 Task: Find connections with filter location Soissons with filter topic #Innovativewith filter profile language English with filter current company JBEGlobal.com Job Portal with filter school Cotton College with filter industry Nonmetallic Mineral Mining with filter service category Information Management with filter keywords title School Bus Driver
Action: Mouse moved to (278, 201)
Screenshot: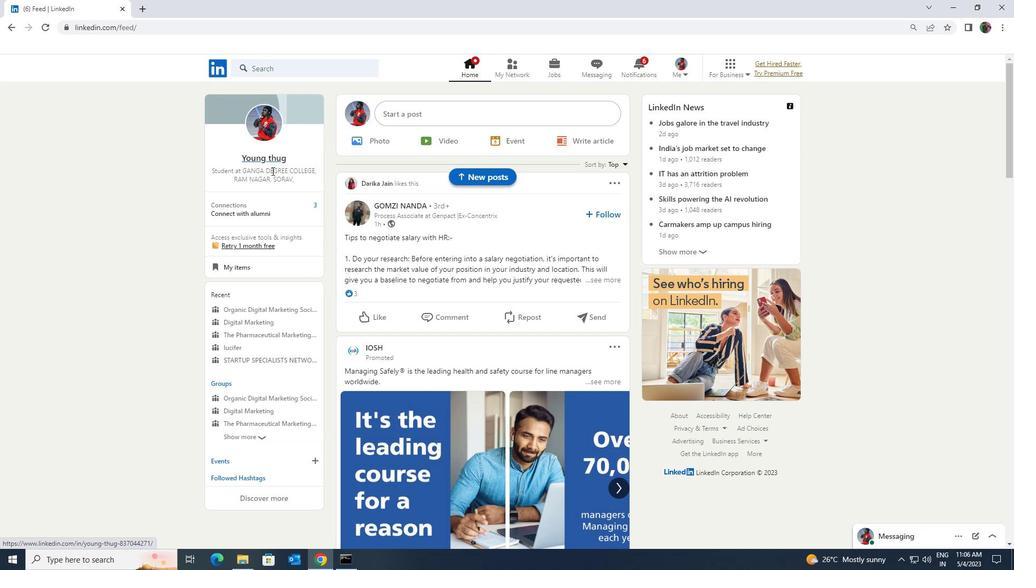 
Action: Mouse pressed left at (278, 201)
Screenshot: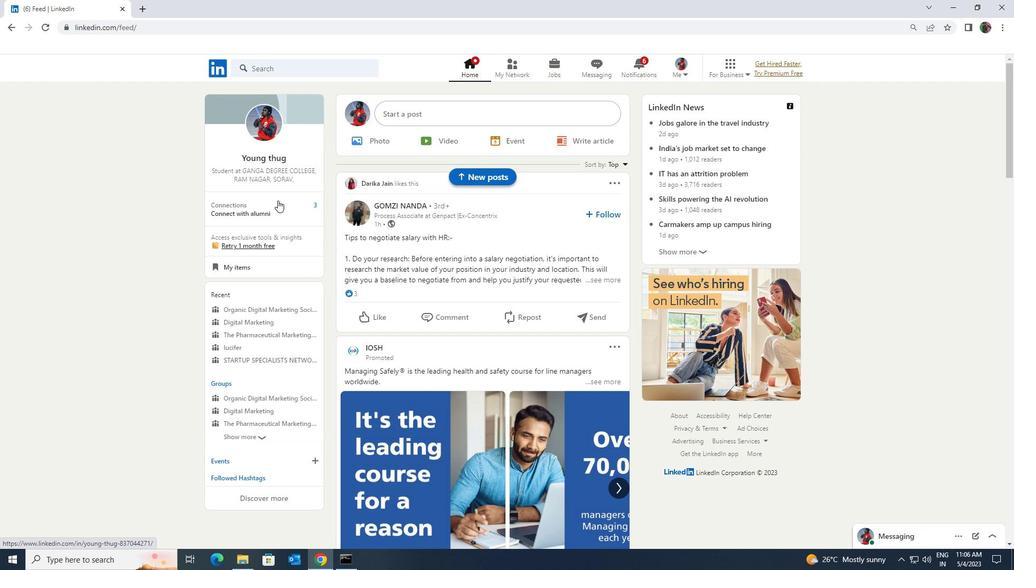 
Action: Mouse moved to (279, 128)
Screenshot: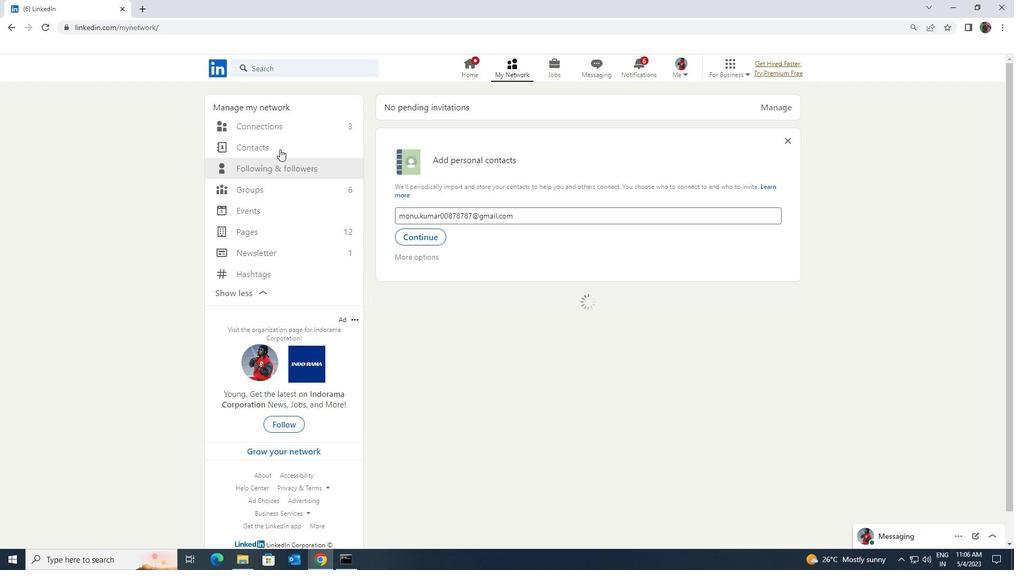
Action: Mouse pressed left at (279, 128)
Screenshot: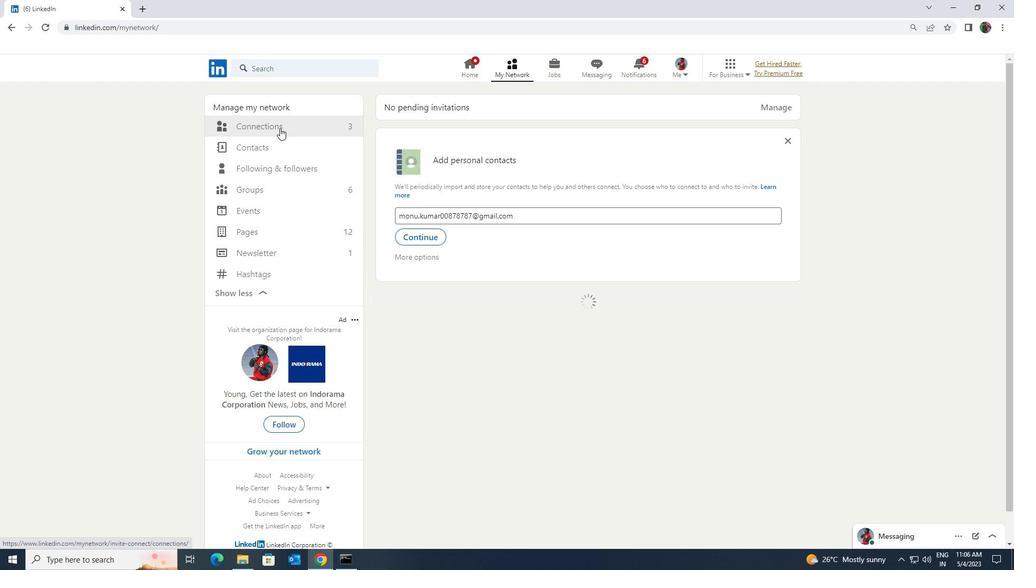 
Action: Mouse moved to (565, 127)
Screenshot: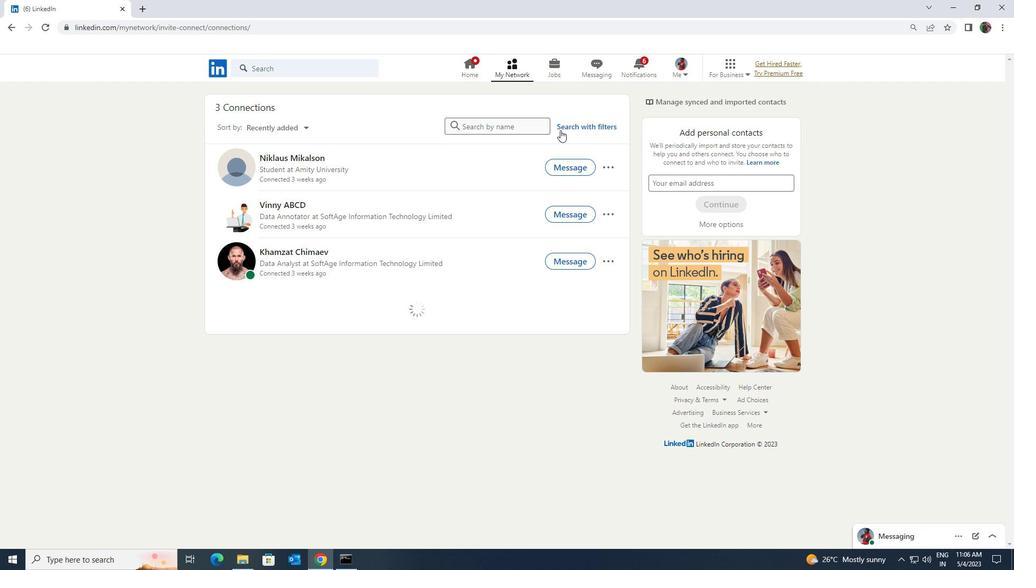 
Action: Mouse pressed left at (565, 127)
Screenshot: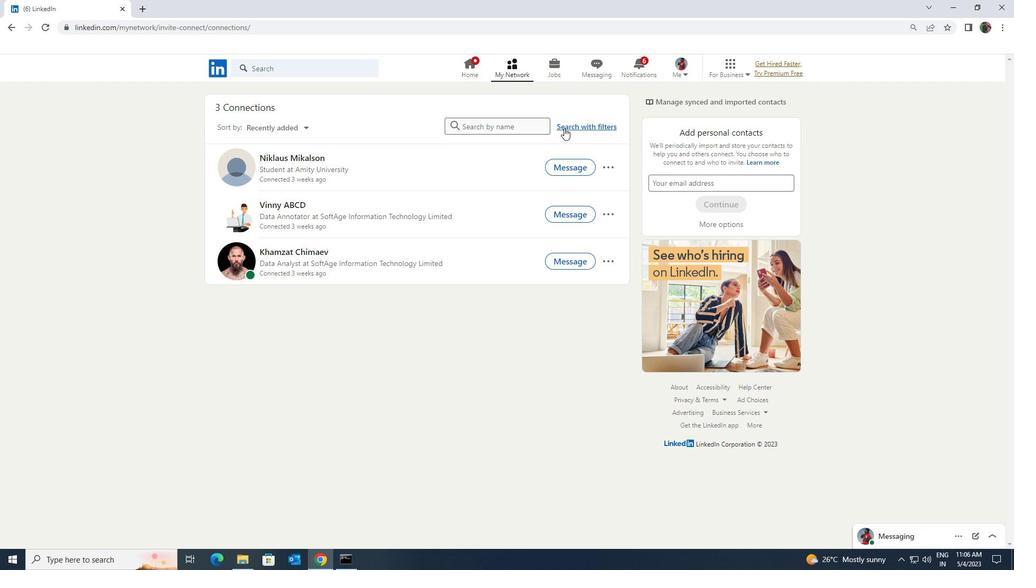 
Action: Mouse moved to (544, 99)
Screenshot: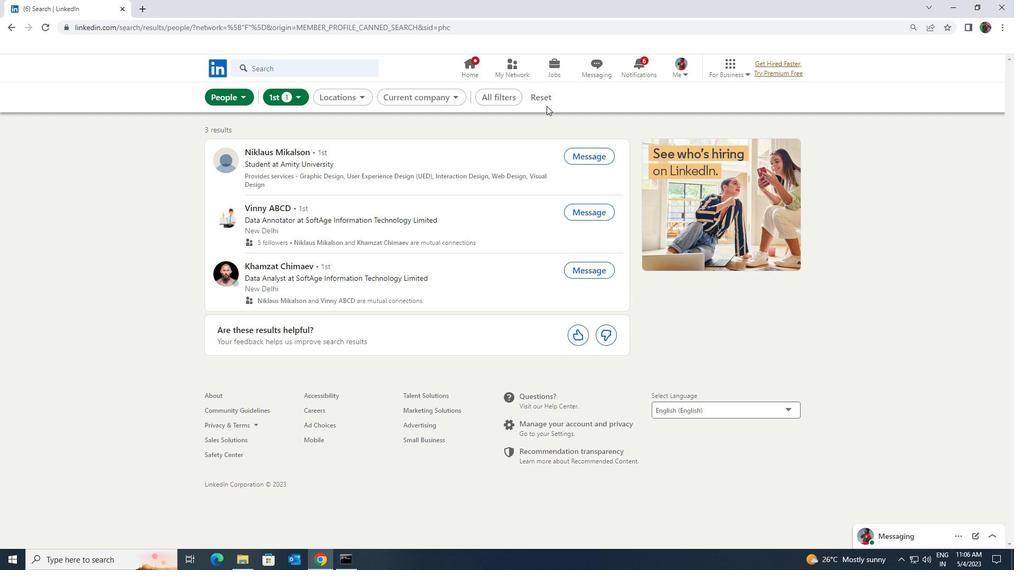 
Action: Mouse pressed left at (544, 99)
Screenshot: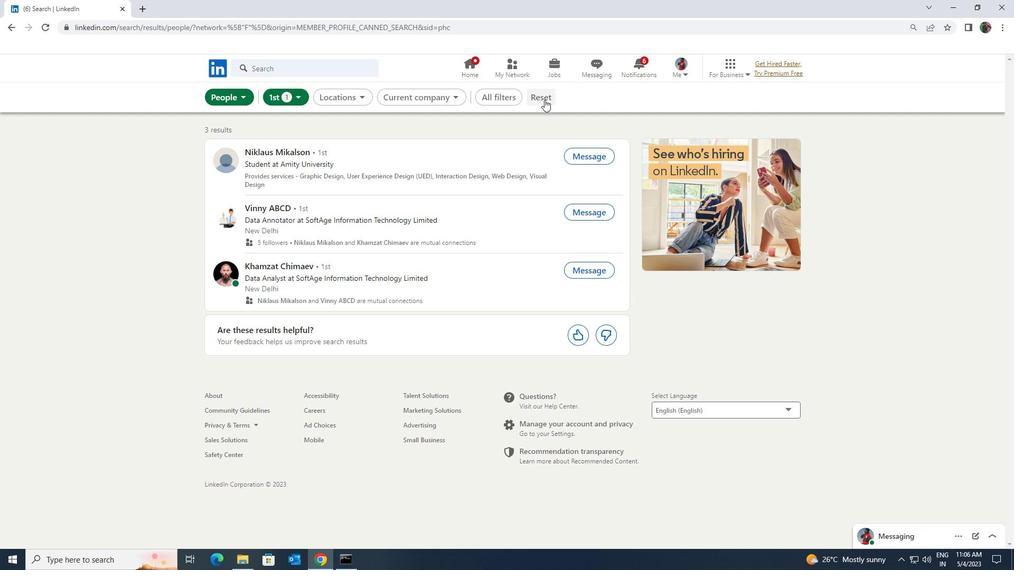 
Action: Mouse moved to (528, 99)
Screenshot: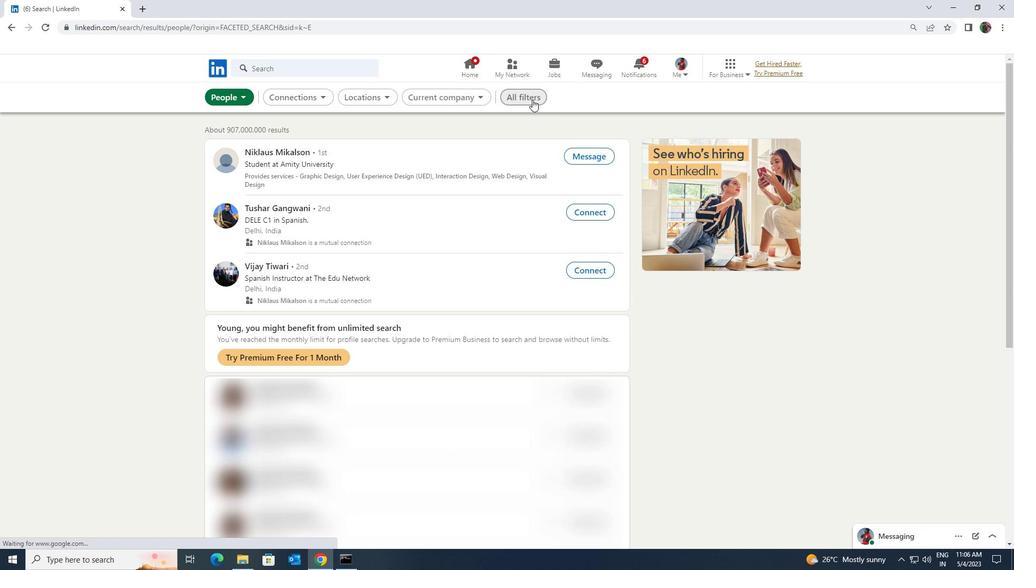 
Action: Mouse pressed left at (528, 99)
Screenshot: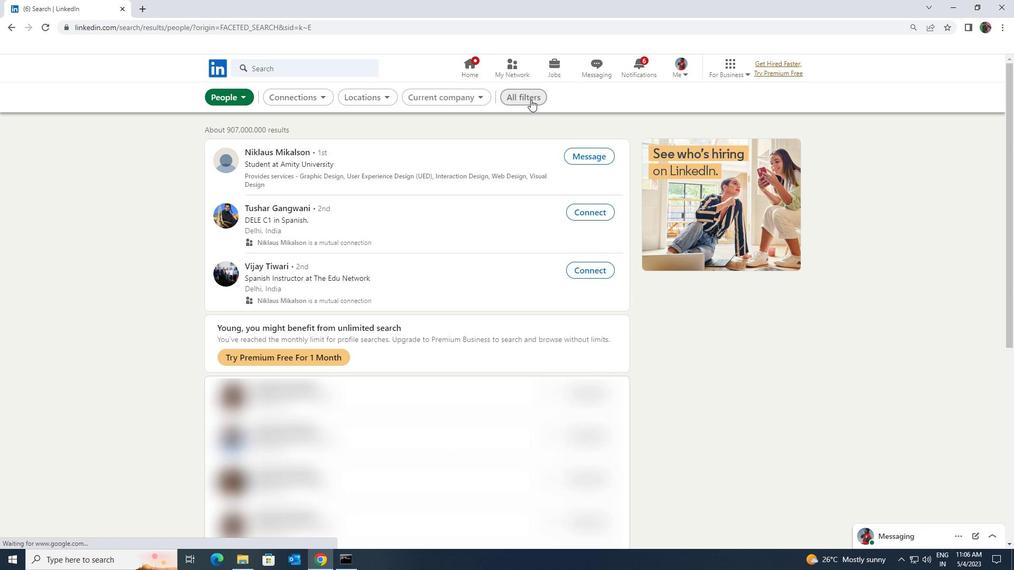 
Action: Mouse moved to (874, 411)
Screenshot: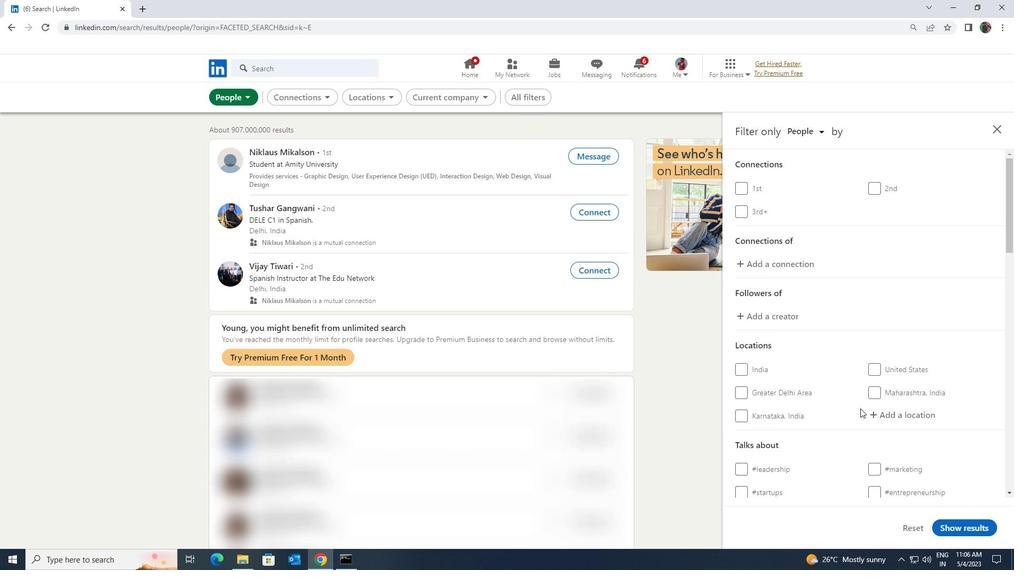 
Action: Mouse pressed left at (874, 411)
Screenshot: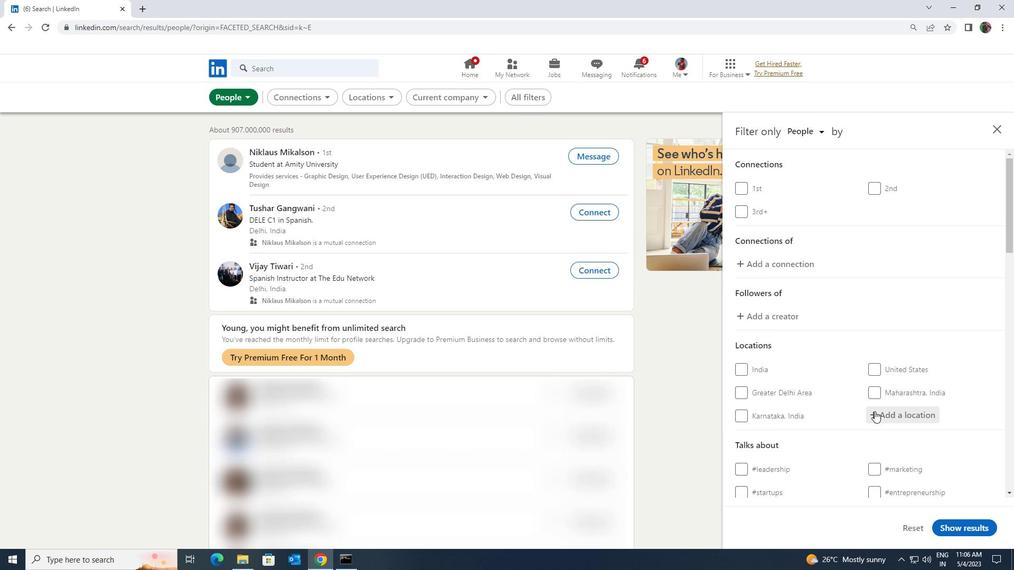 
Action: Key pressed <Key.shift>SOISSON
Screenshot: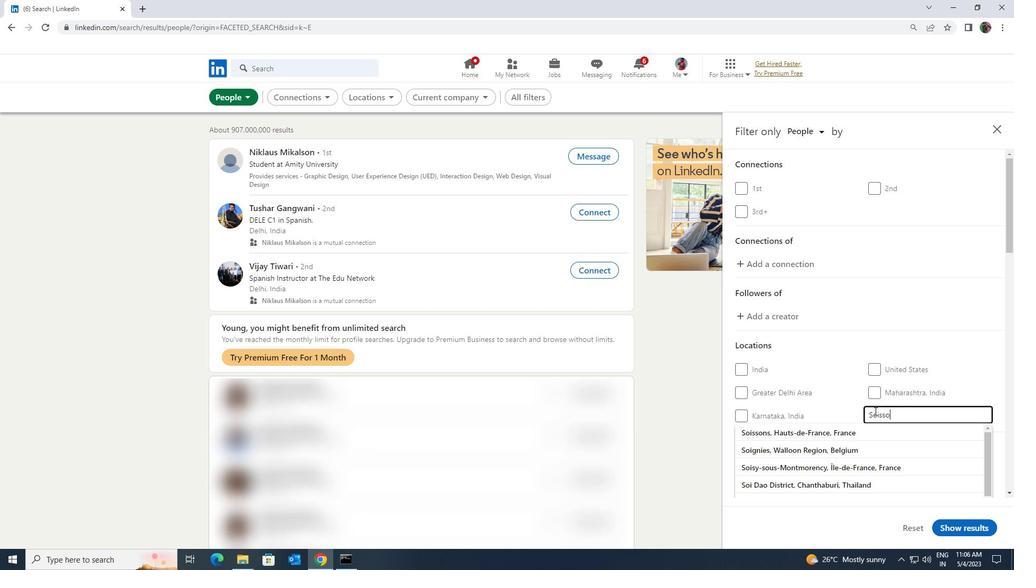 
Action: Mouse moved to (865, 434)
Screenshot: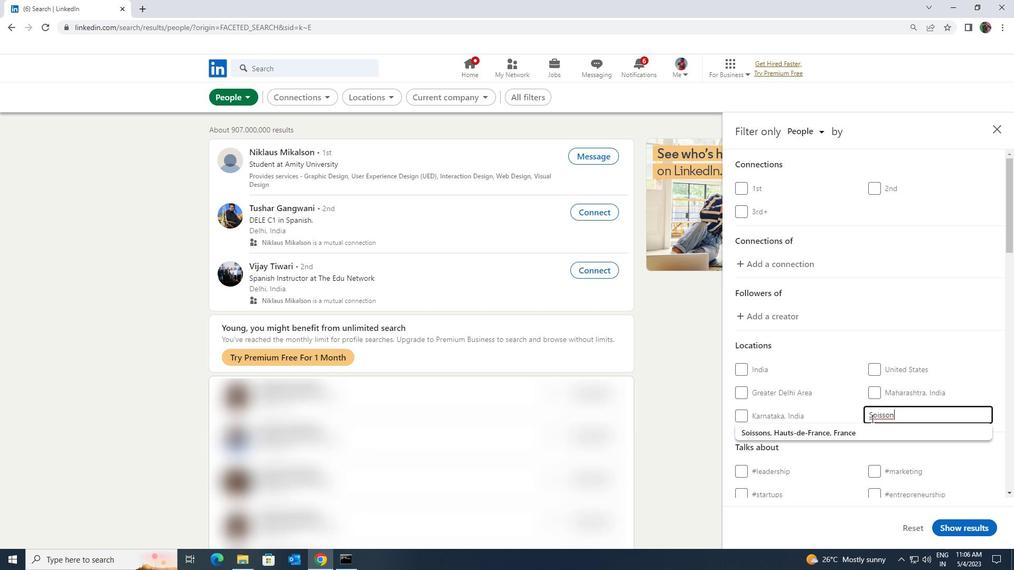 
Action: Mouse pressed left at (865, 434)
Screenshot: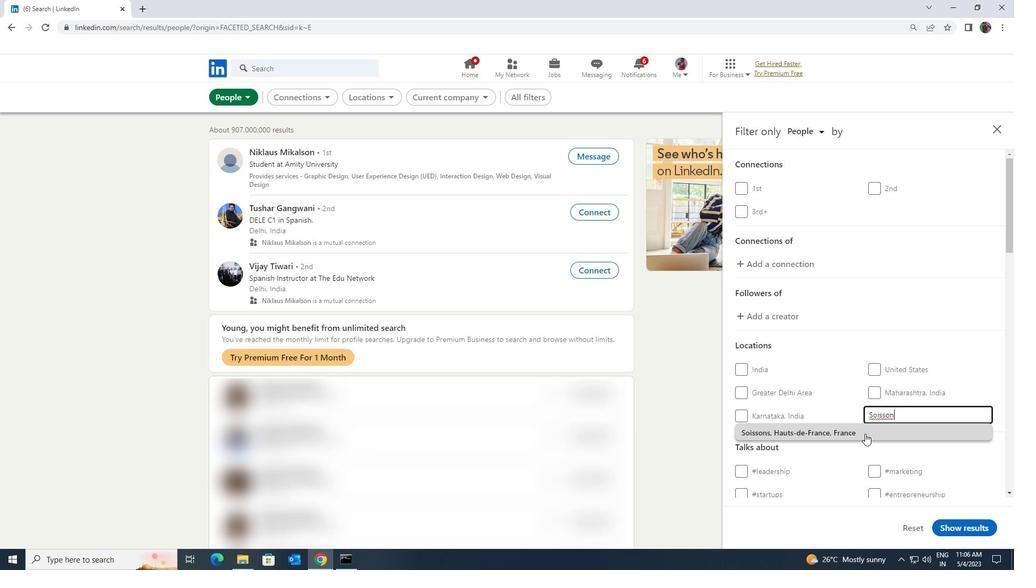 
Action: Mouse scrolled (865, 433) with delta (0, 0)
Screenshot: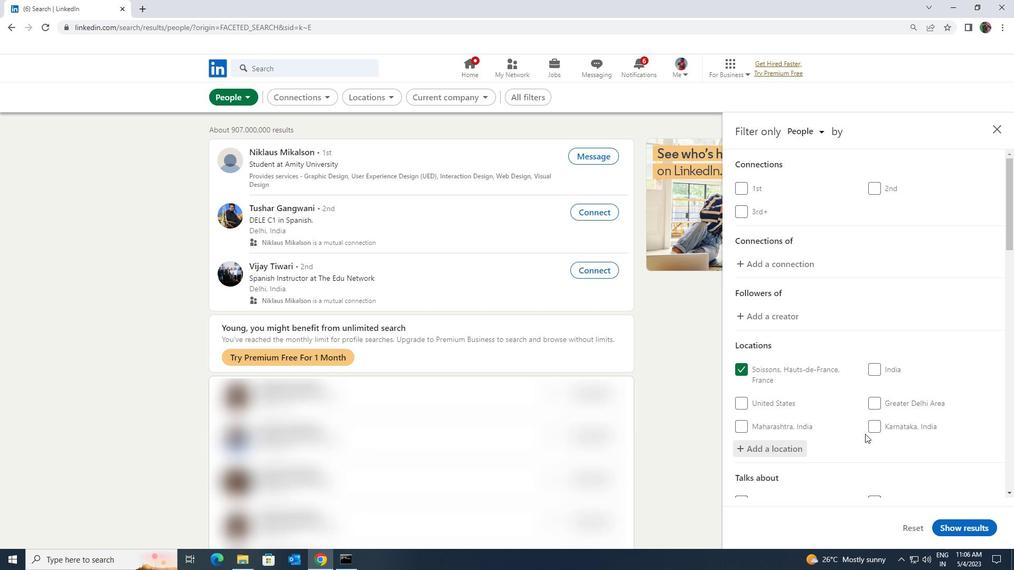 
Action: Mouse scrolled (865, 433) with delta (0, 0)
Screenshot: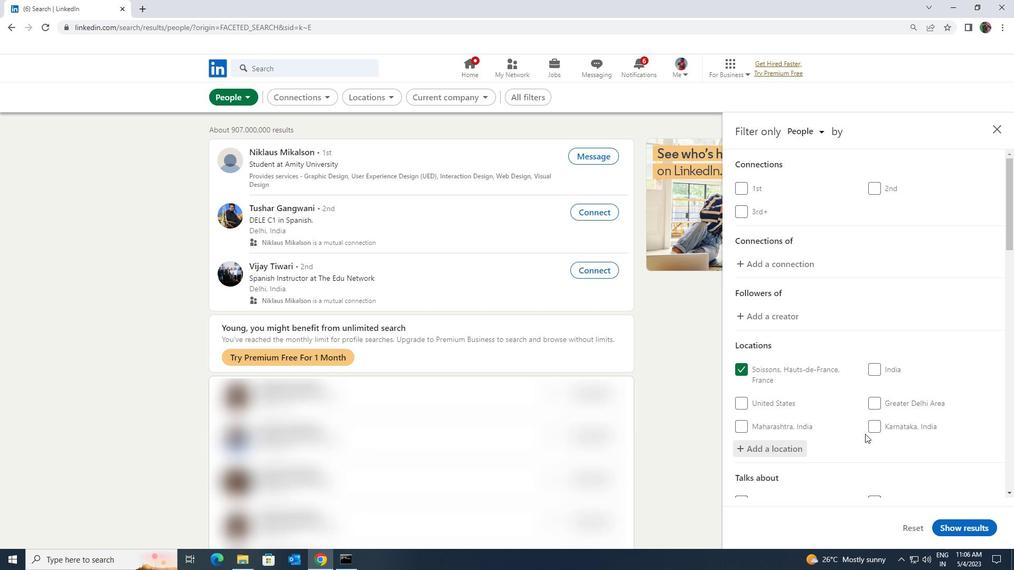
Action: Mouse moved to (882, 445)
Screenshot: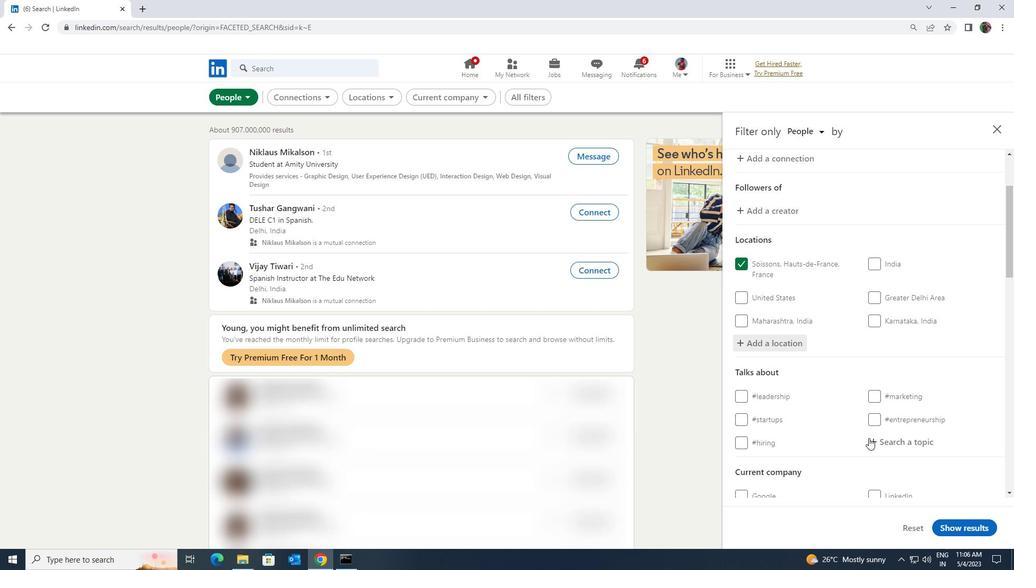 
Action: Mouse pressed left at (882, 445)
Screenshot: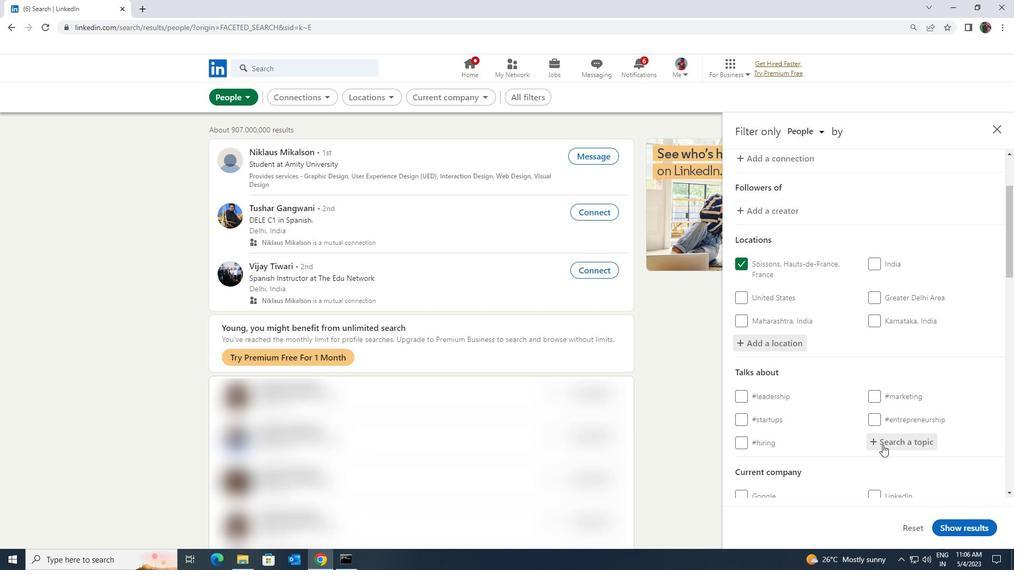 
Action: Mouse moved to (882, 445)
Screenshot: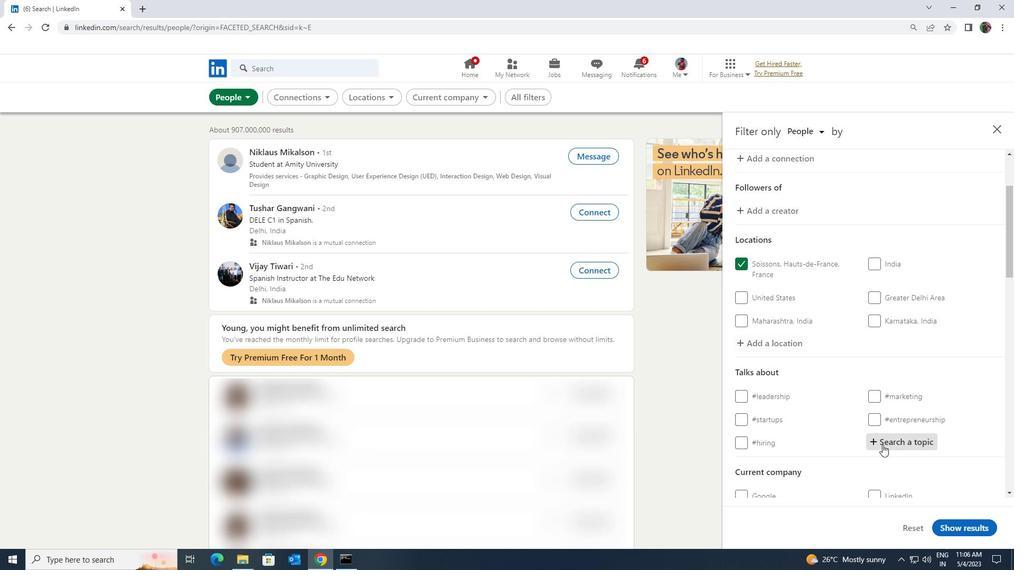 
Action: Key pressed <Key.shift><Key.shift>INNOVAT
Screenshot: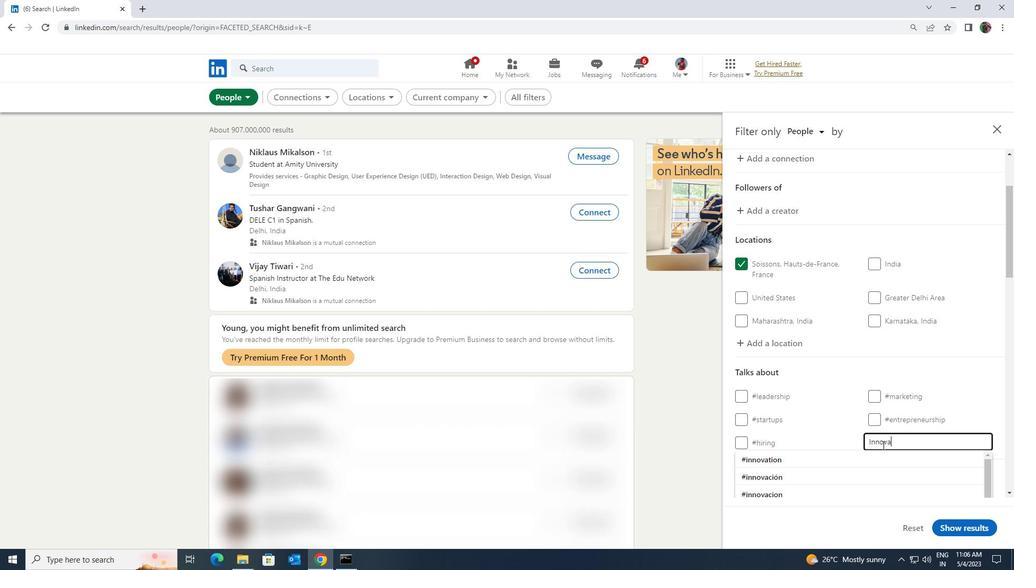
Action: Mouse moved to (856, 492)
Screenshot: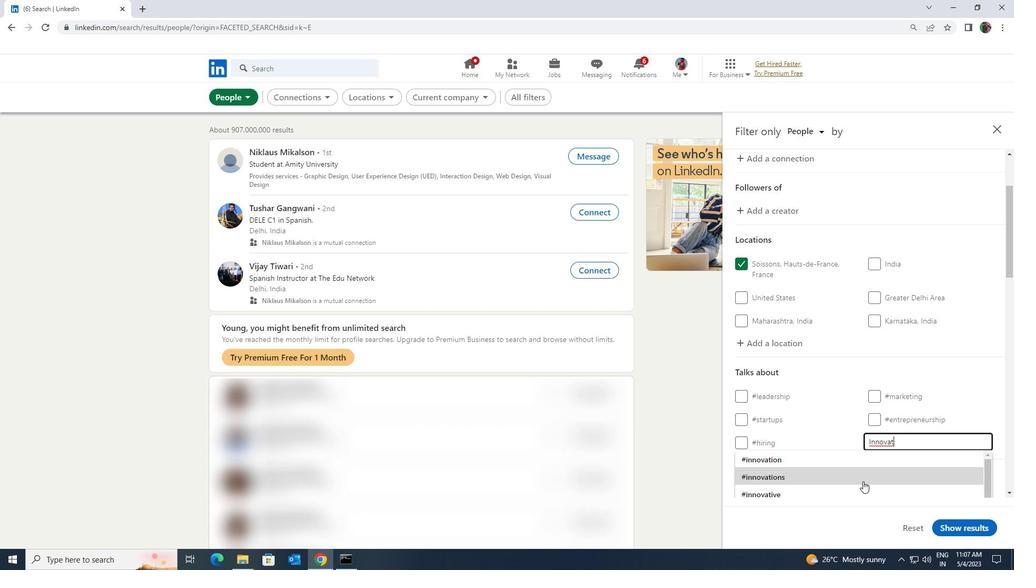 
Action: Mouse pressed left at (856, 492)
Screenshot: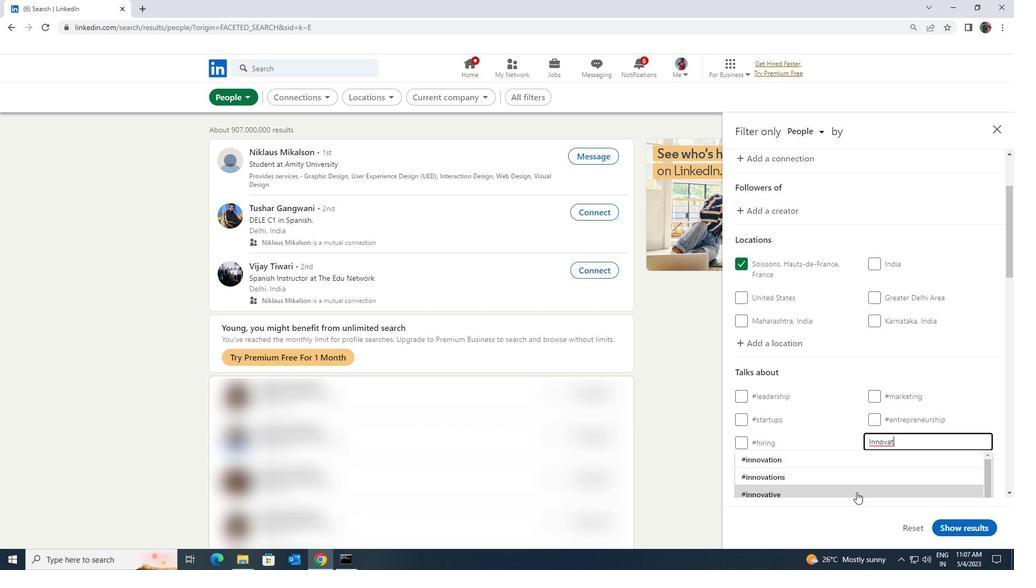 
Action: Mouse moved to (856, 491)
Screenshot: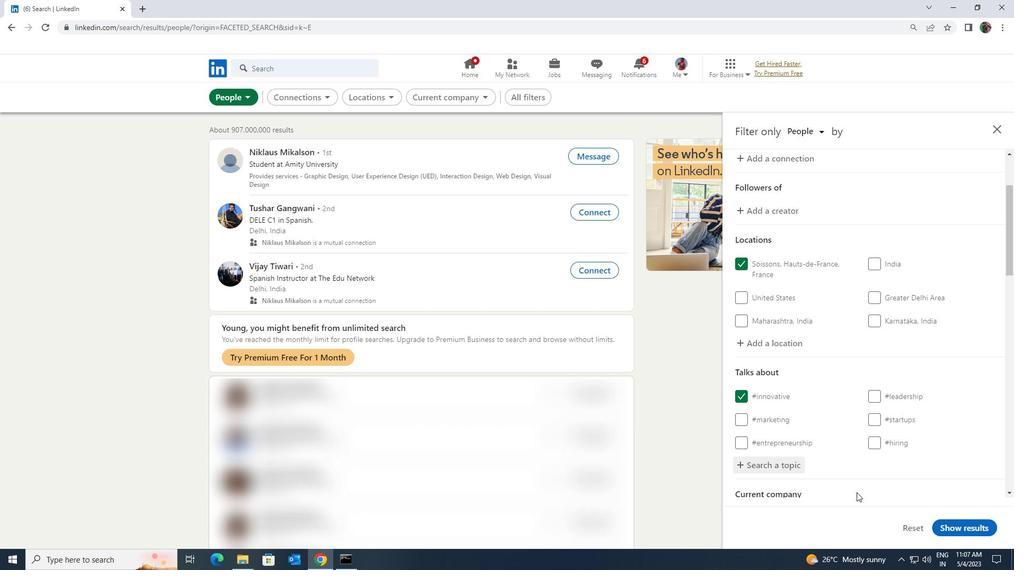 
Action: Mouse scrolled (856, 491) with delta (0, 0)
Screenshot: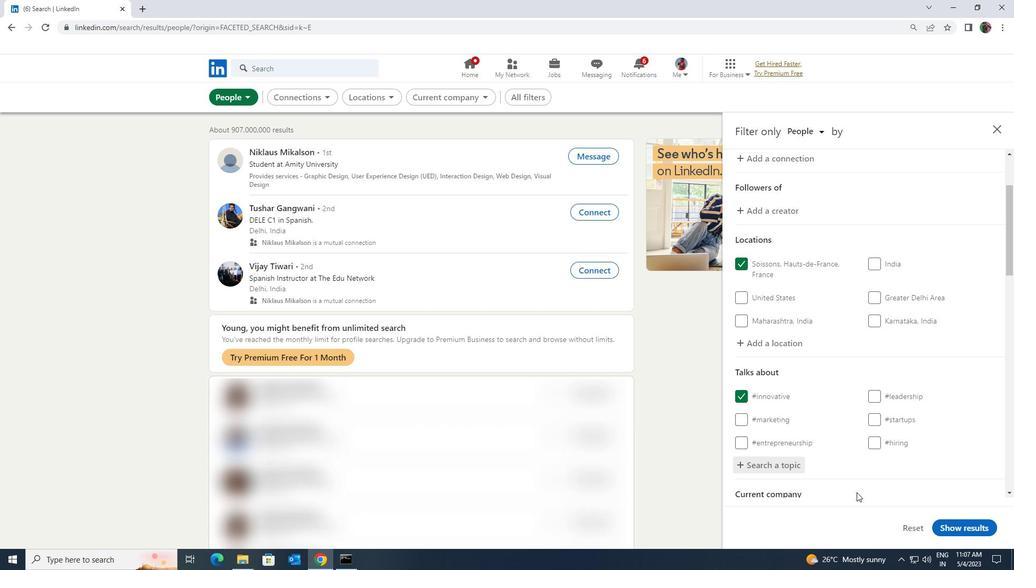 
Action: Mouse scrolled (856, 491) with delta (0, 0)
Screenshot: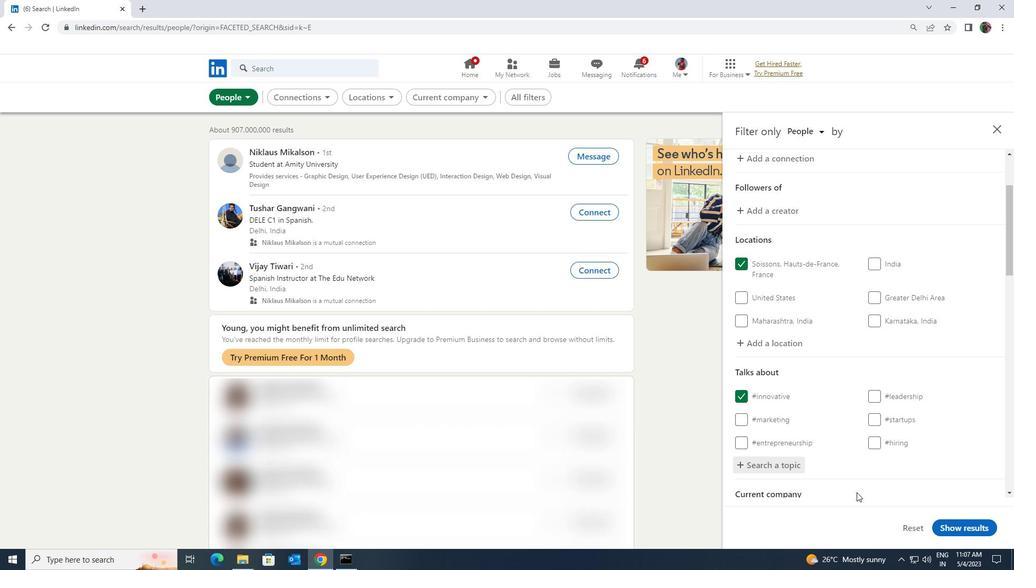 
Action: Mouse moved to (867, 463)
Screenshot: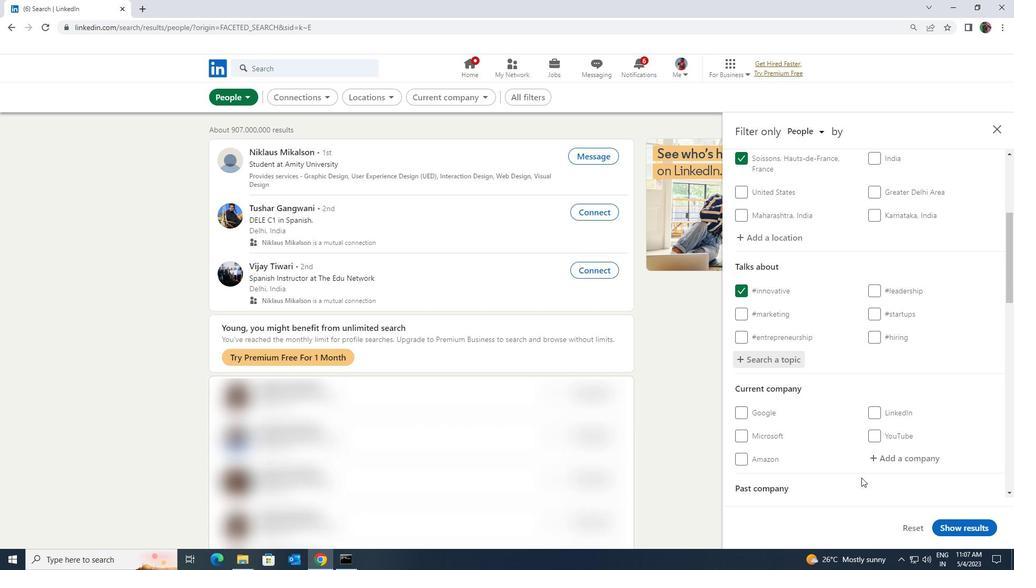 
Action: Mouse scrolled (867, 462) with delta (0, 0)
Screenshot: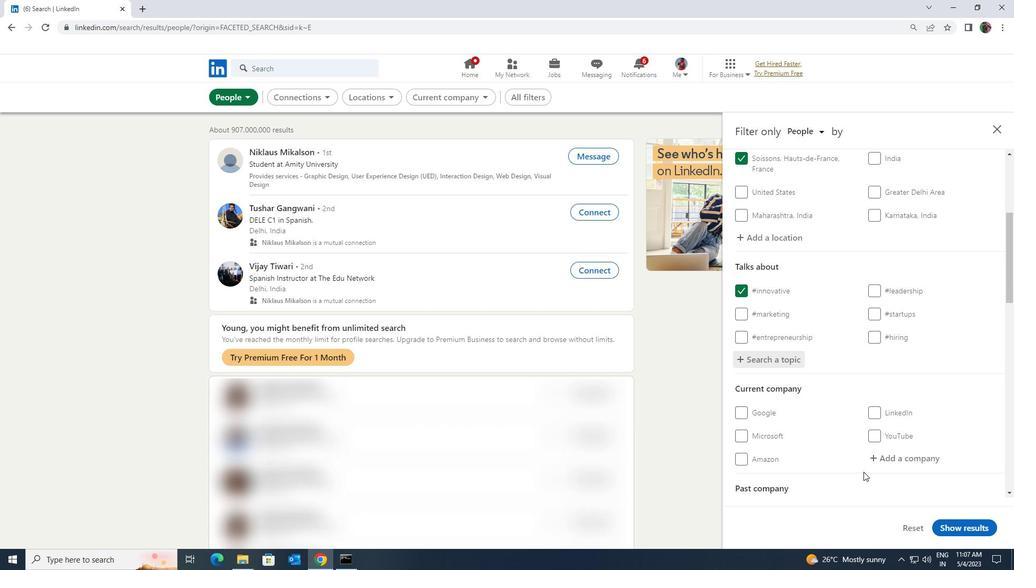 
Action: Mouse scrolled (867, 462) with delta (0, 0)
Screenshot: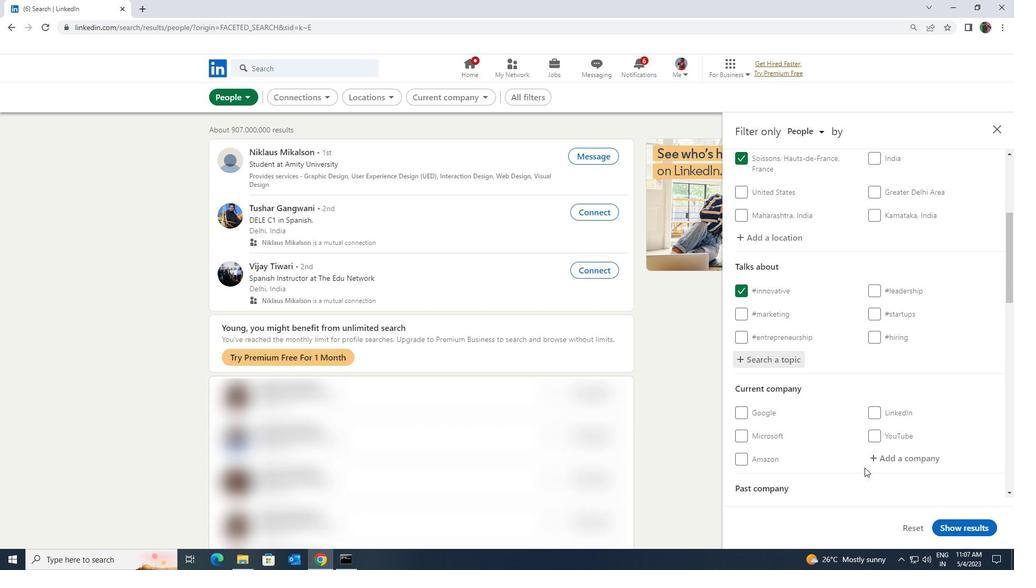 
Action: Mouse scrolled (867, 462) with delta (0, 0)
Screenshot: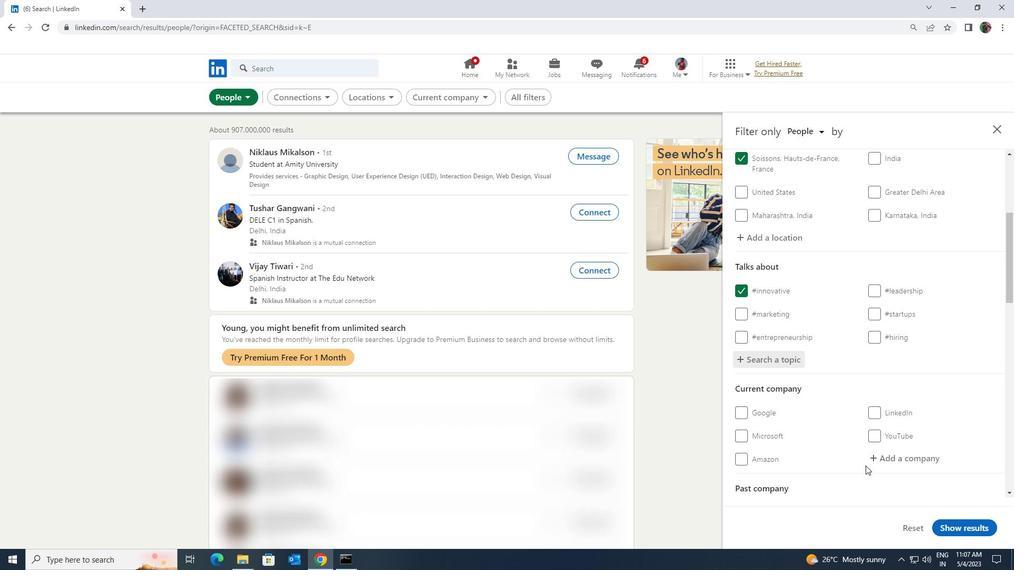 
Action: Mouse scrolled (867, 462) with delta (0, 0)
Screenshot: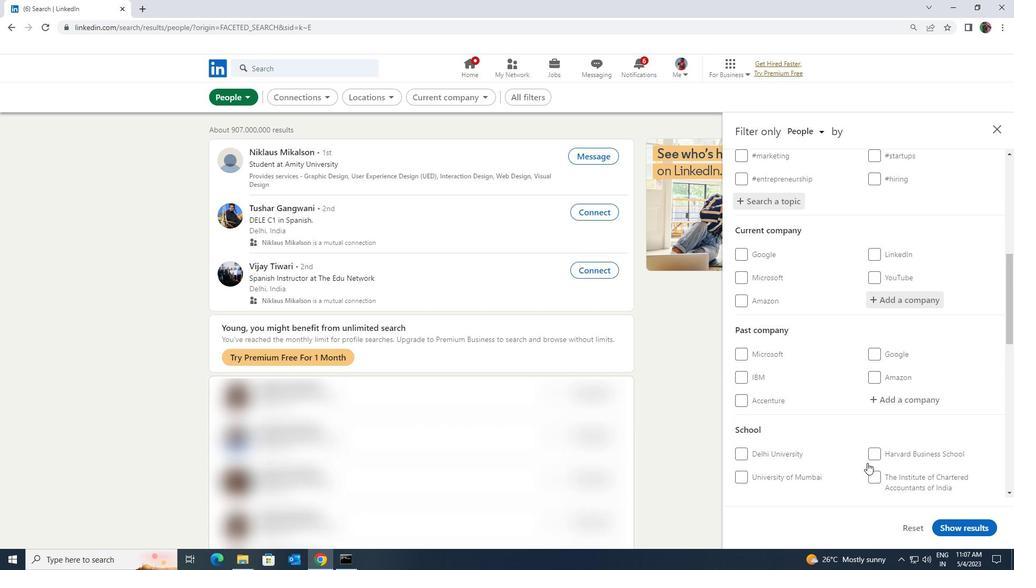 
Action: Mouse scrolled (867, 462) with delta (0, 0)
Screenshot: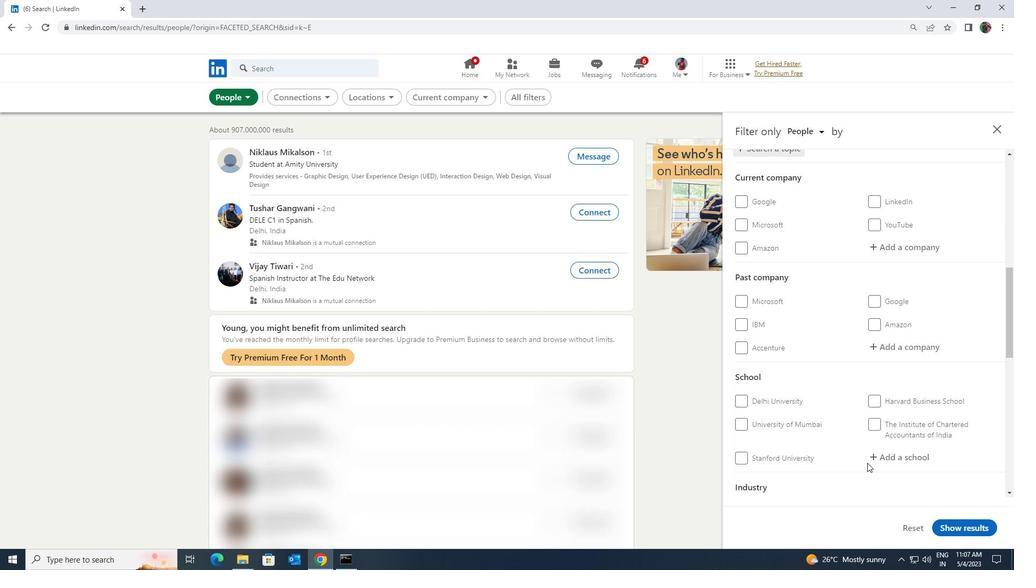 
Action: Mouse scrolled (867, 462) with delta (0, 0)
Screenshot: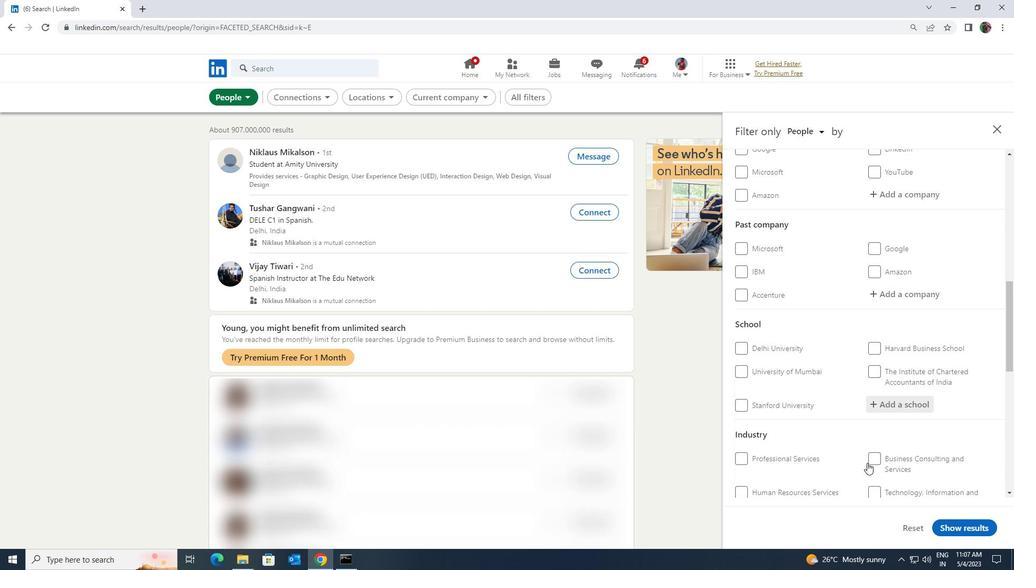 
Action: Mouse scrolled (867, 462) with delta (0, 0)
Screenshot: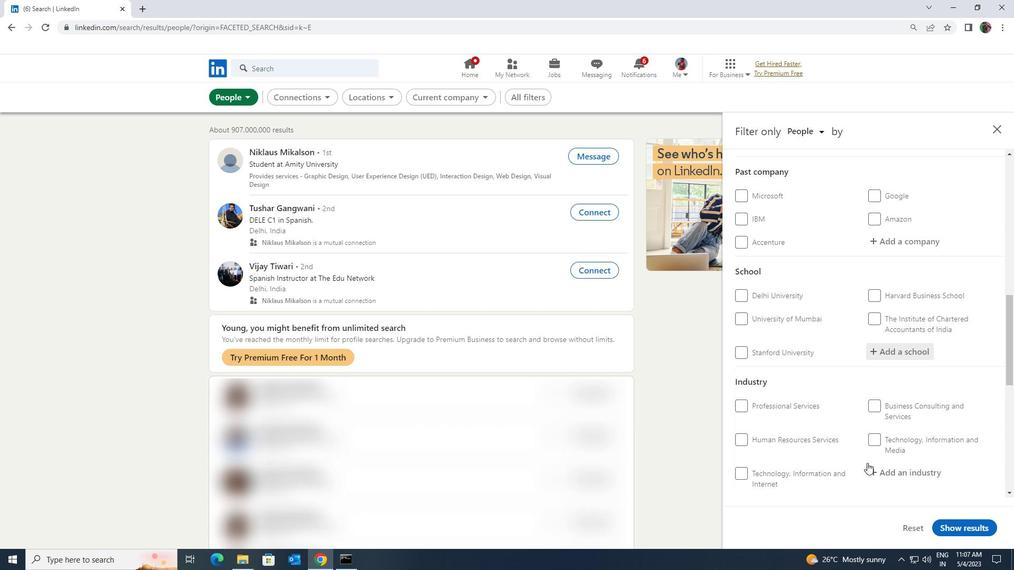 
Action: Mouse moved to (743, 484)
Screenshot: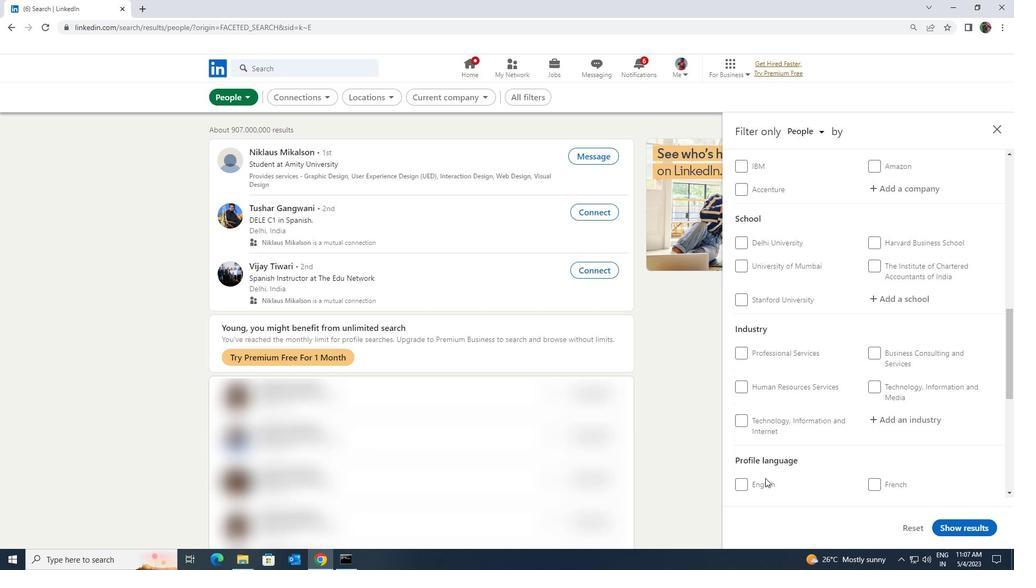 
Action: Mouse pressed left at (743, 484)
Screenshot: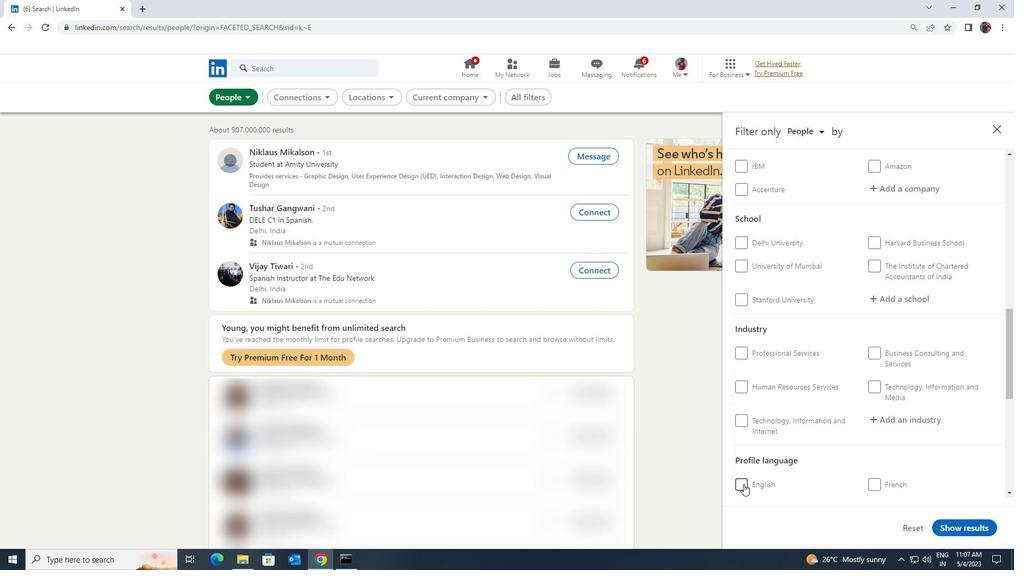 
Action: Mouse moved to (879, 455)
Screenshot: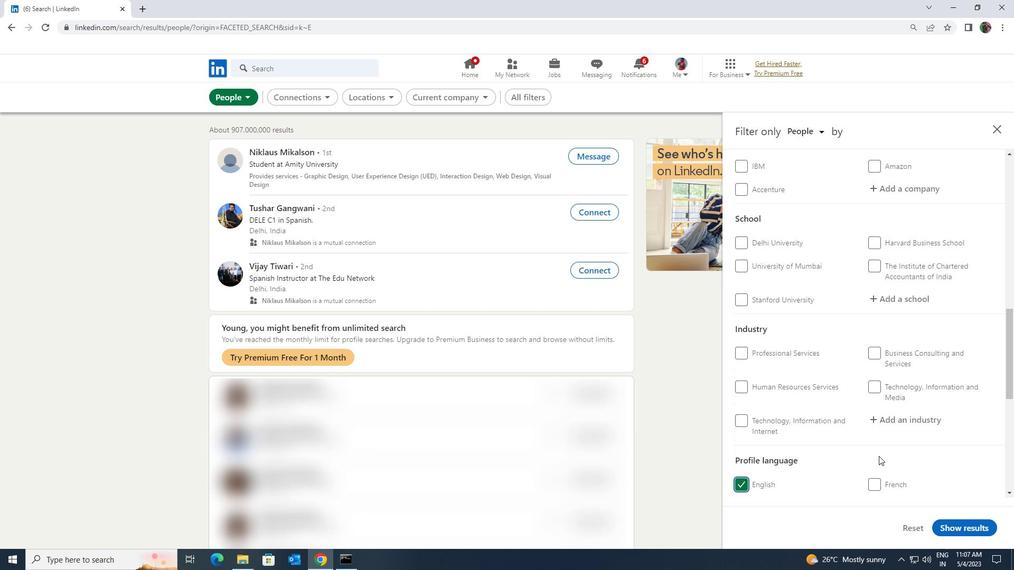 
Action: Mouse scrolled (879, 456) with delta (0, 0)
Screenshot: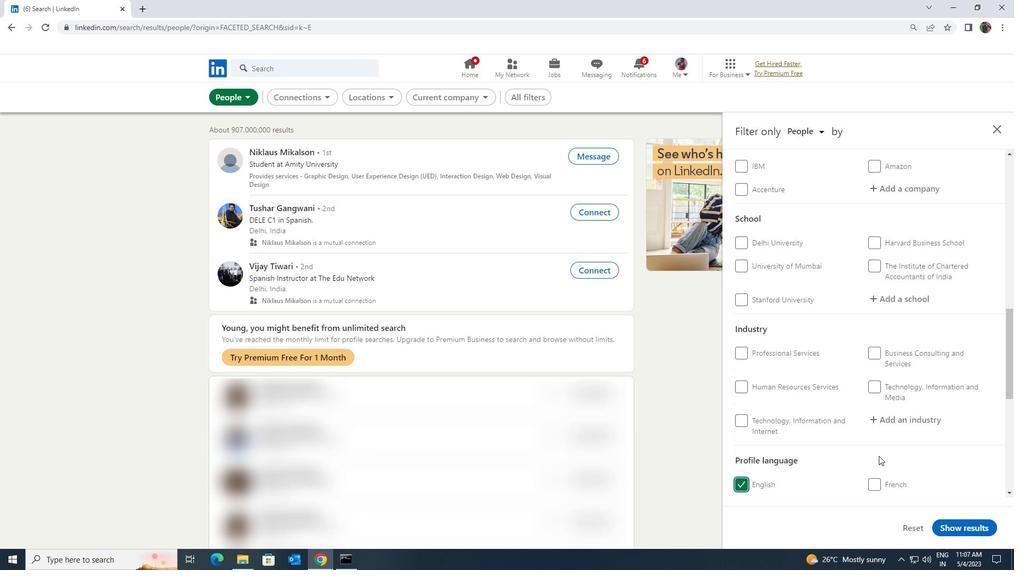 
Action: Mouse scrolled (879, 456) with delta (0, 0)
Screenshot: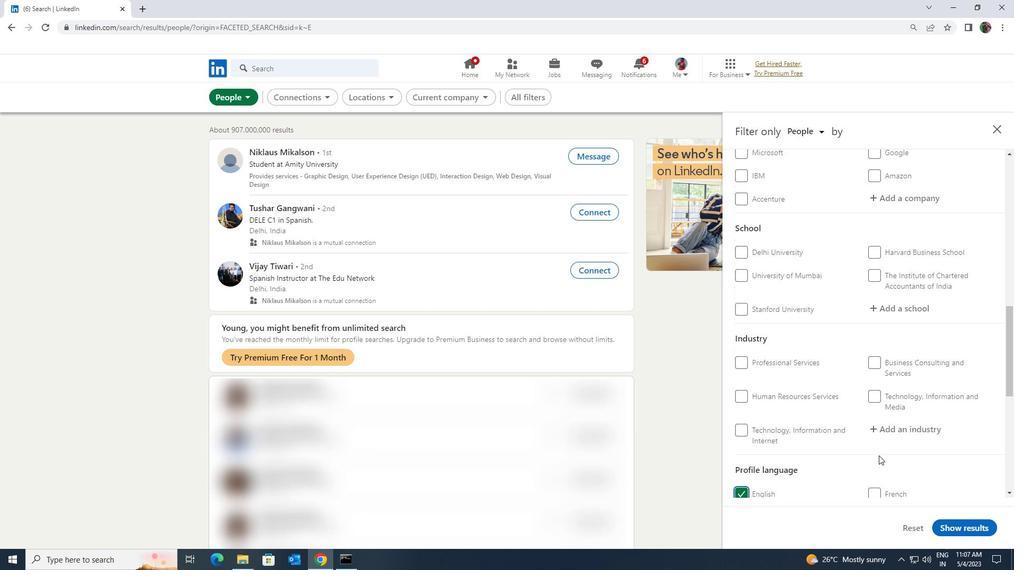 
Action: Mouse moved to (879, 455)
Screenshot: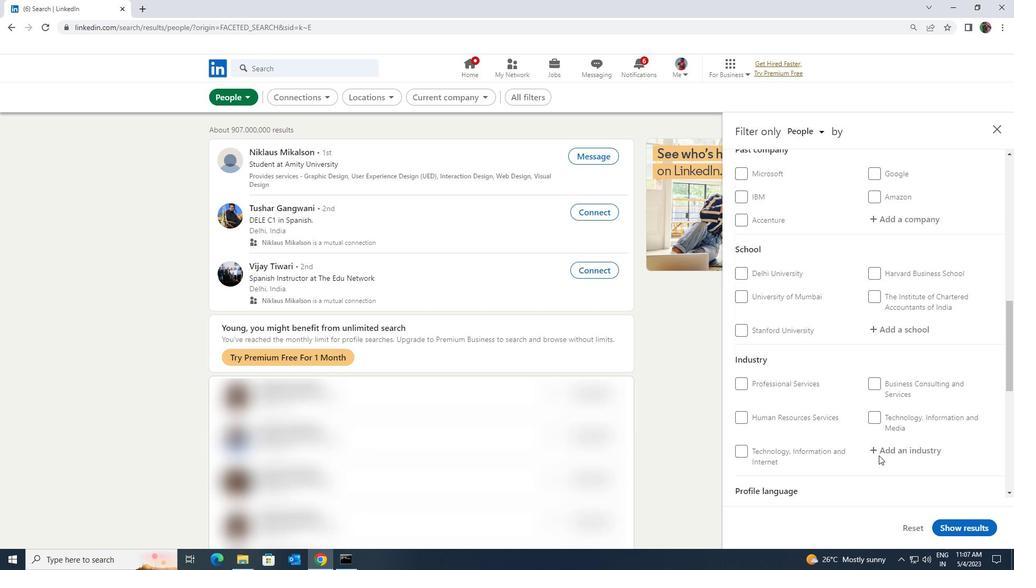 
Action: Mouse scrolled (879, 455) with delta (0, 0)
Screenshot: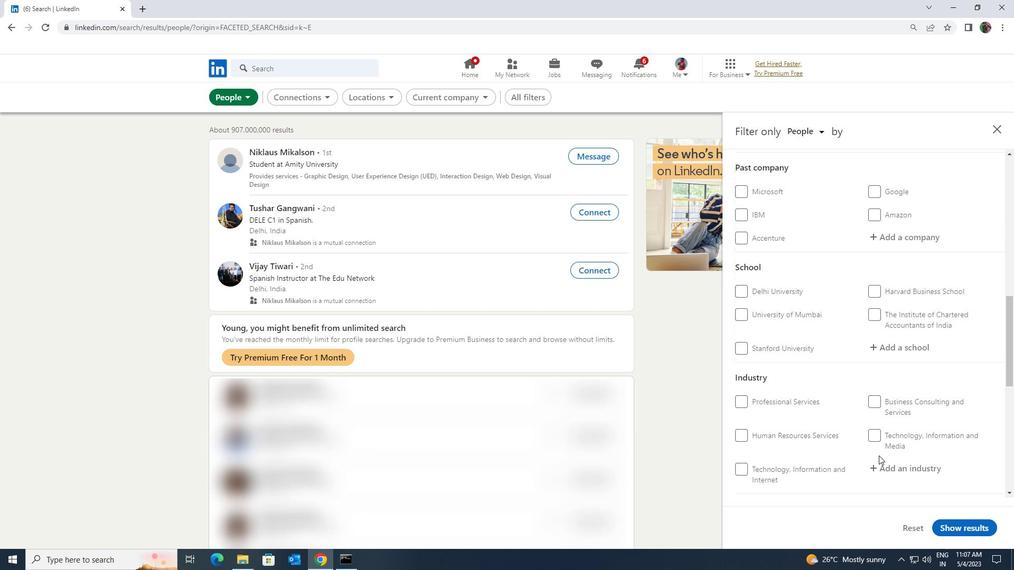 
Action: Mouse scrolled (879, 455) with delta (0, 0)
Screenshot: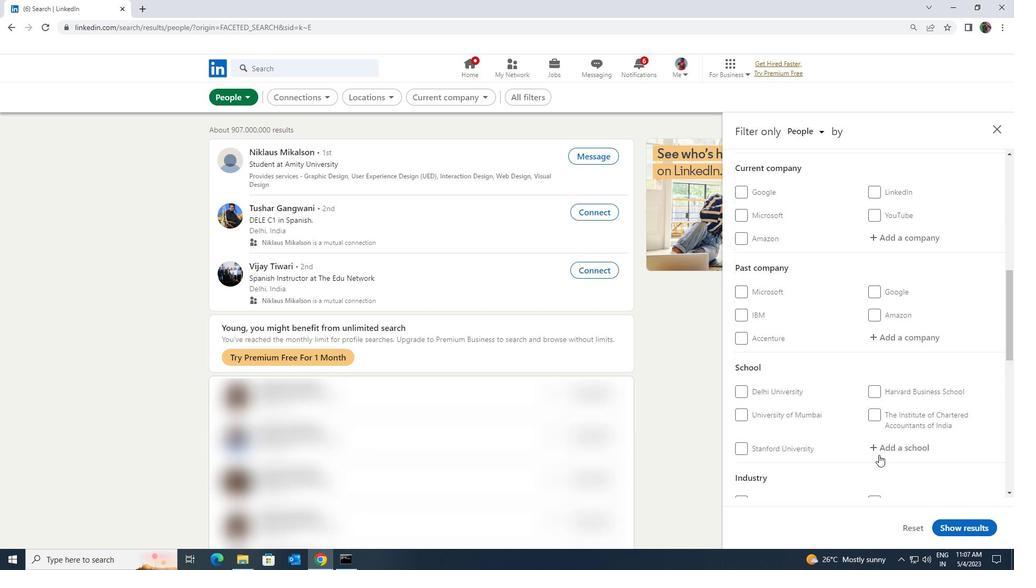 
Action: Mouse scrolled (879, 455) with delta (0, 0)
Screenshot: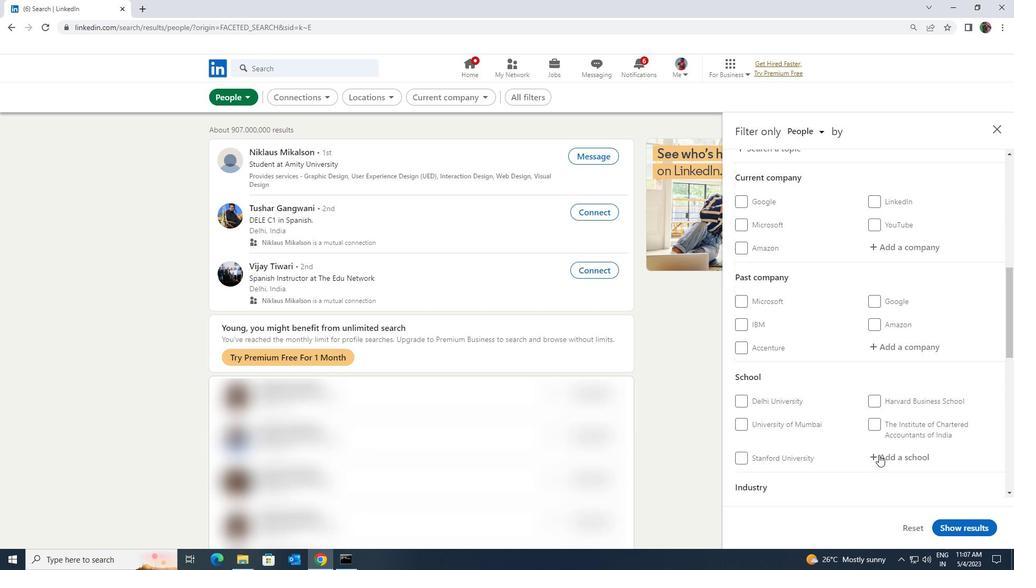 
Action: Mouse scrolled (879, 455) with delta (0, 0)
Screenshot: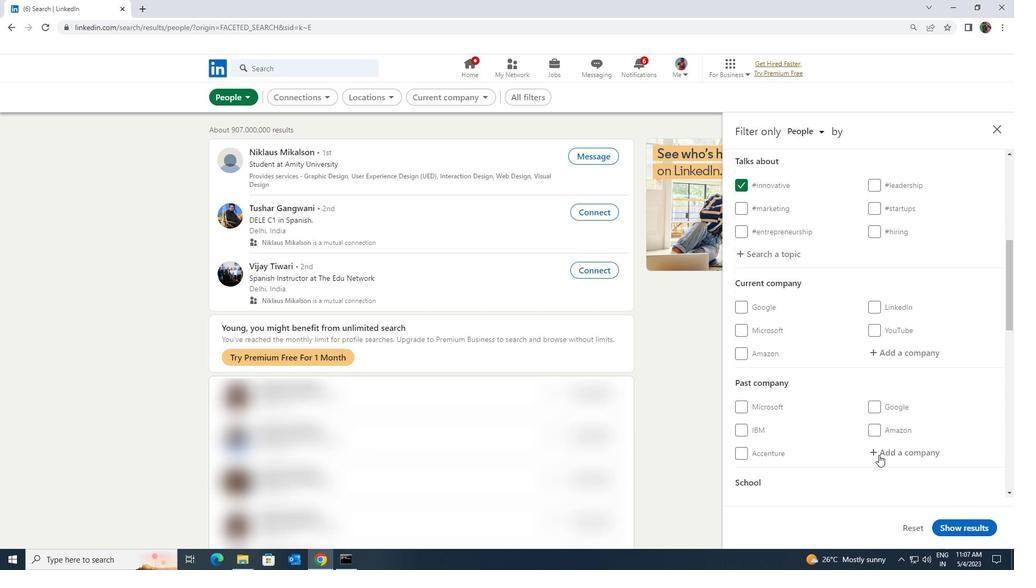 
Action: Mouse moved to (899, 404)
Screenshot: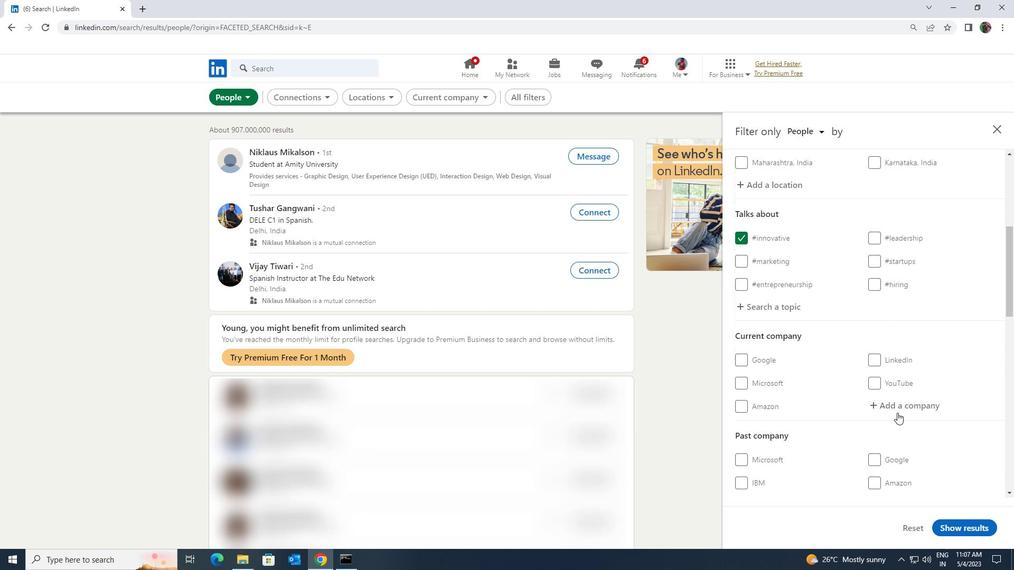
Action: Mouse pressed left at (899, 404)
Screenshot: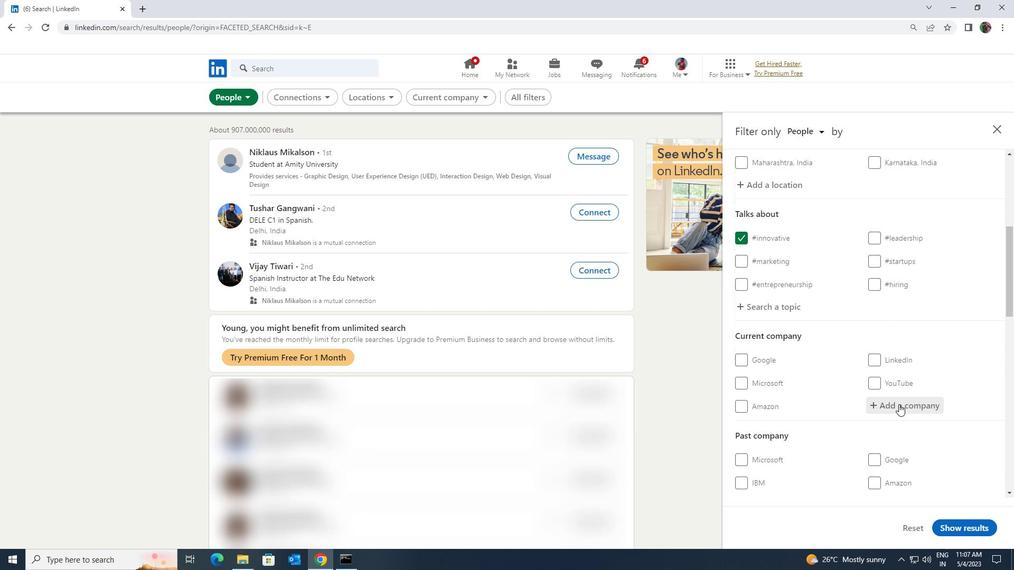 
Action: Key pressed <Key.shift><Key.shift><Key.shift><Key.shift><Key.shift><Key.shift><Key.shift>JBEGLOBAL
Screenshot: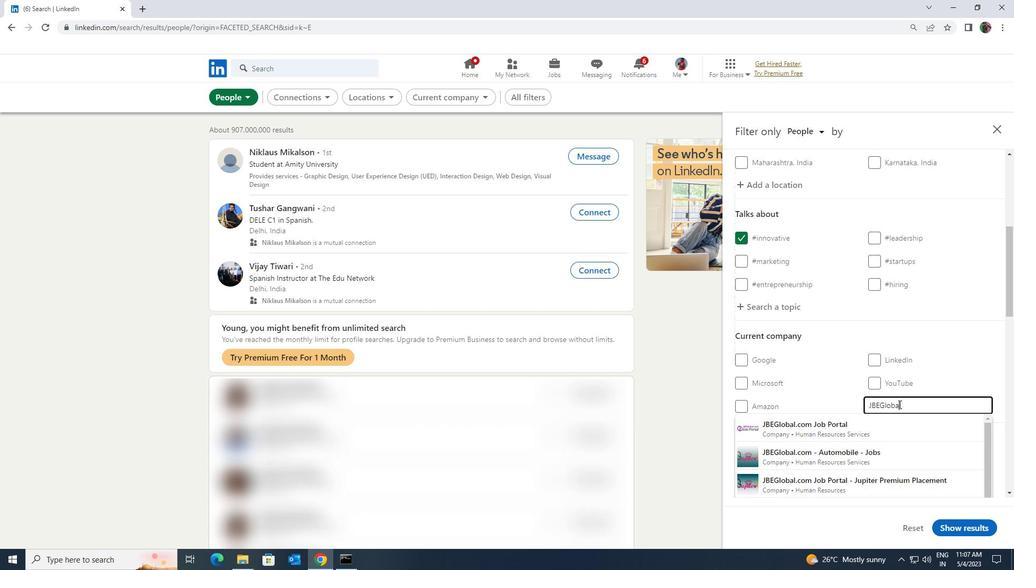 
Action: Mouse moved to (898, 422)
Screenshot: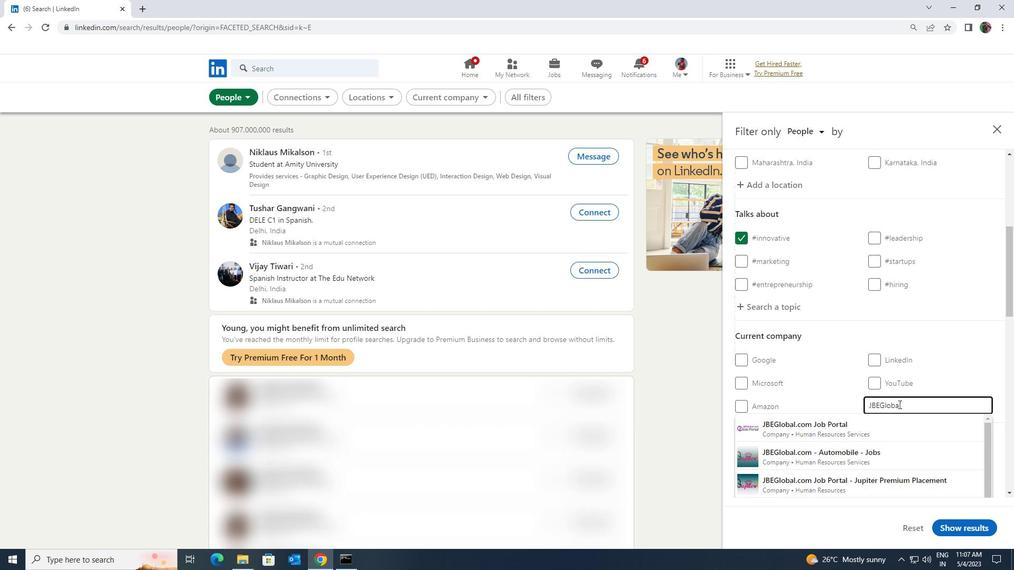 
Action: Mouse pressed left at (898, 422)
Screenshot: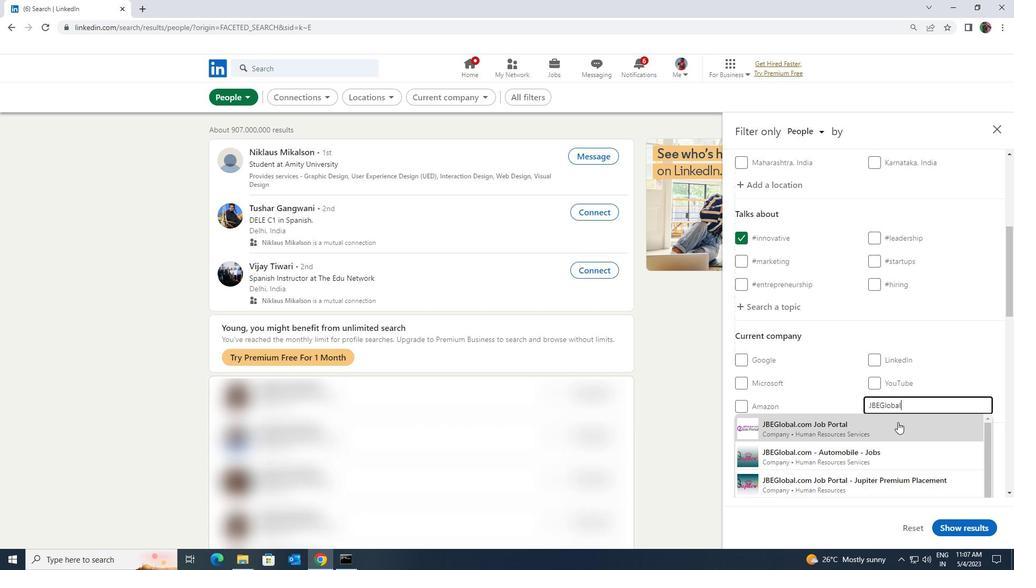 
Action: Mouse scrolled (898, 422) with delta (0, 0)
Screenshot: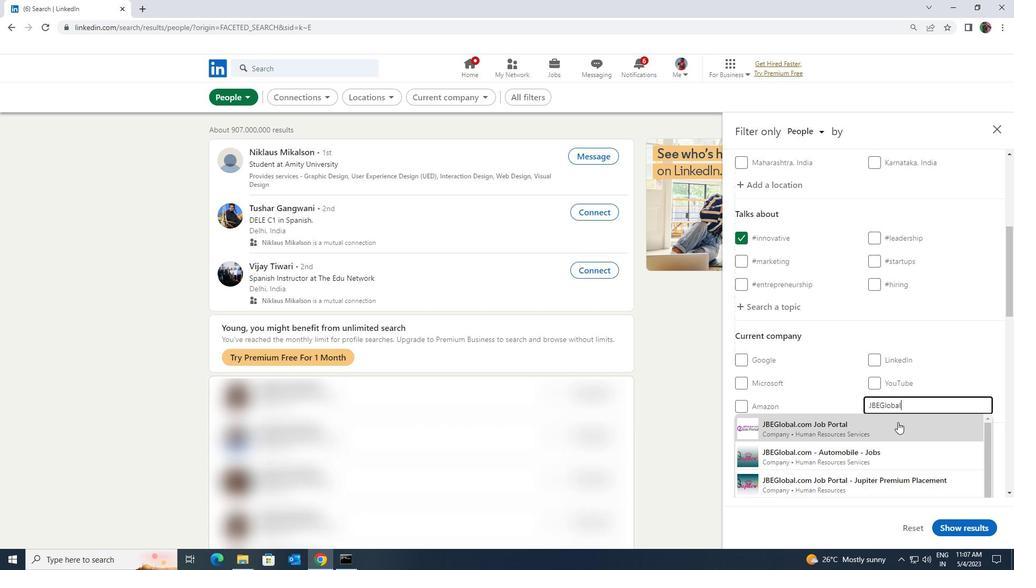 
Action: Mouse scrolled (898, 422) with delta (0, 0)
Screenshot: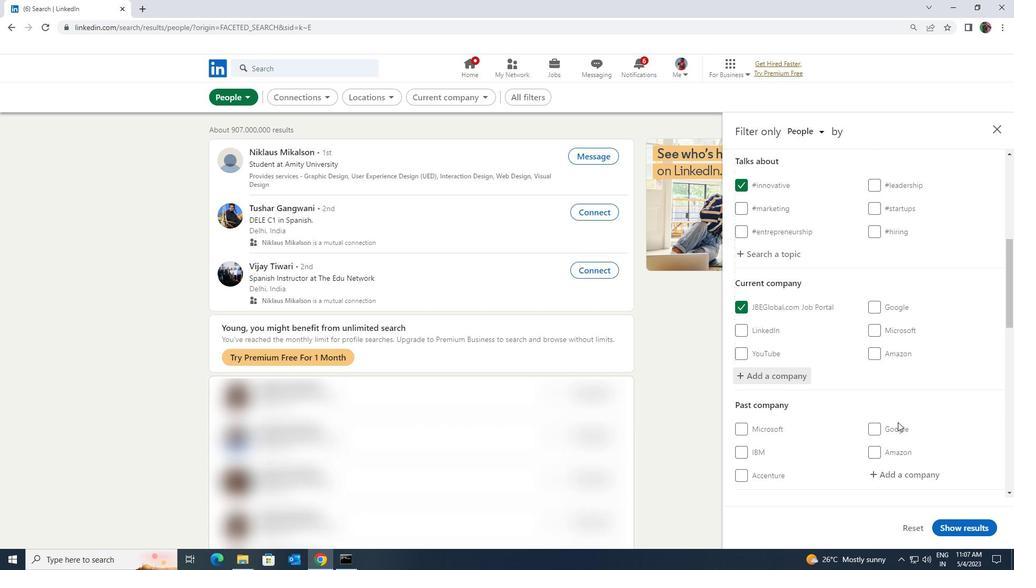 
Action: Mouse scrolled (898, 422) with delta (0, 0)
Screenshot: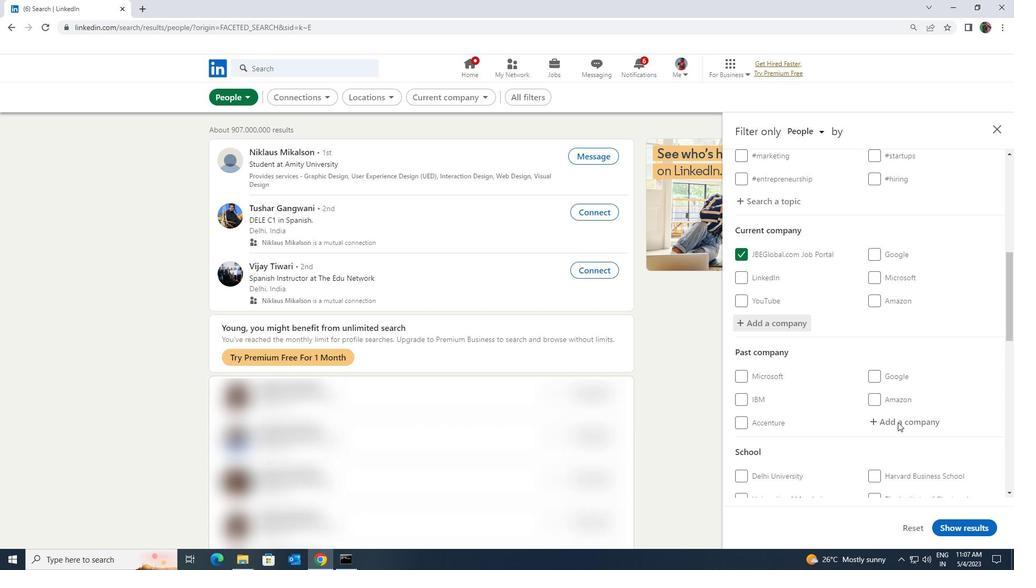 
Action: Mouse scrolled (898, 422) with delta (0, 0)
Screenshot: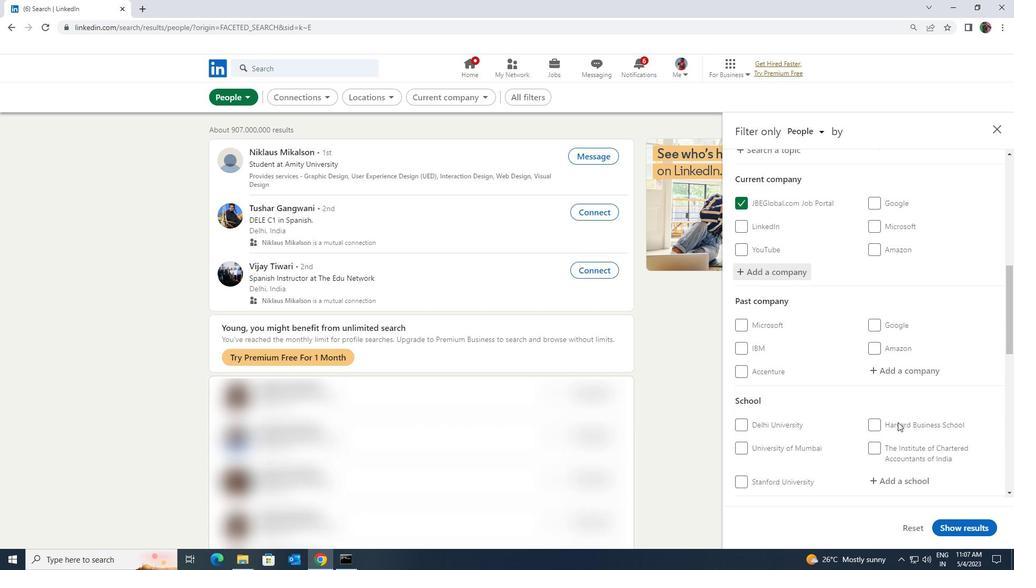 
Action: Mouse pressed left at (898, 422)
Screenshot: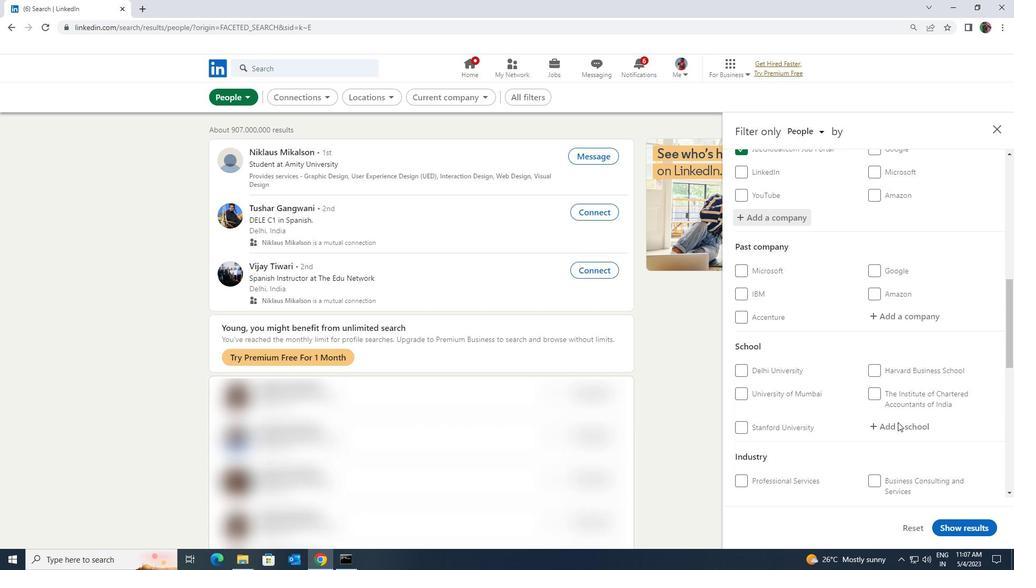 
Action: Key pressed <Key.shift><Key.shift><Key.shift><Key.shift><Key.shift>COTTON<Key.space><Key.shift>COLLEGE
Screenshot: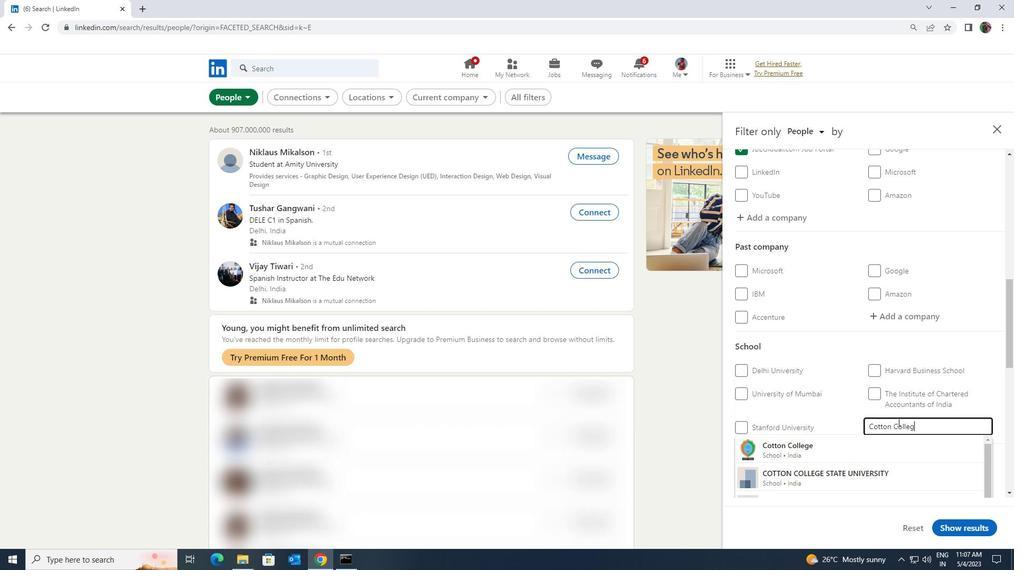 
Action: Mouse moved to (888, 442)
Screenshot: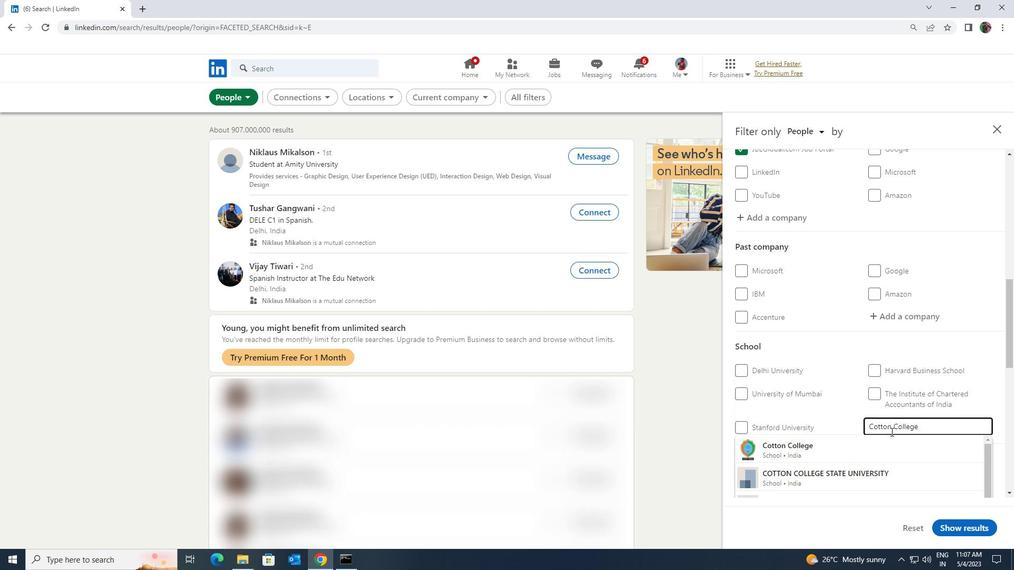 
Action: Mouse pressed left at (888, 442)
Screenshot: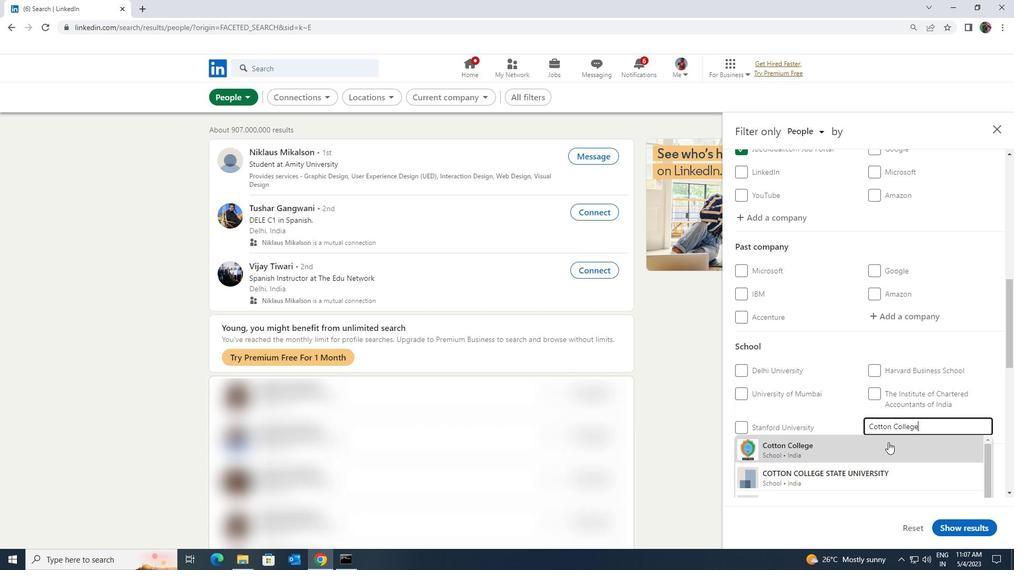 
Action: Mouse scrolled (888, 442) with delta (0, 0)
Screenshot: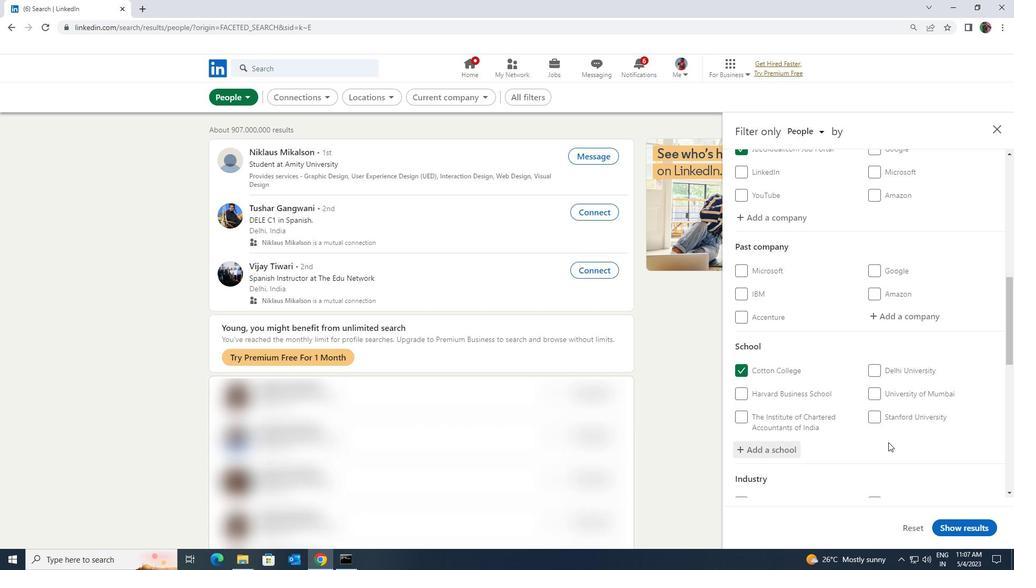 
Action: Mouse scrolled (888, 442) with delta (0, 0)
Screenshot: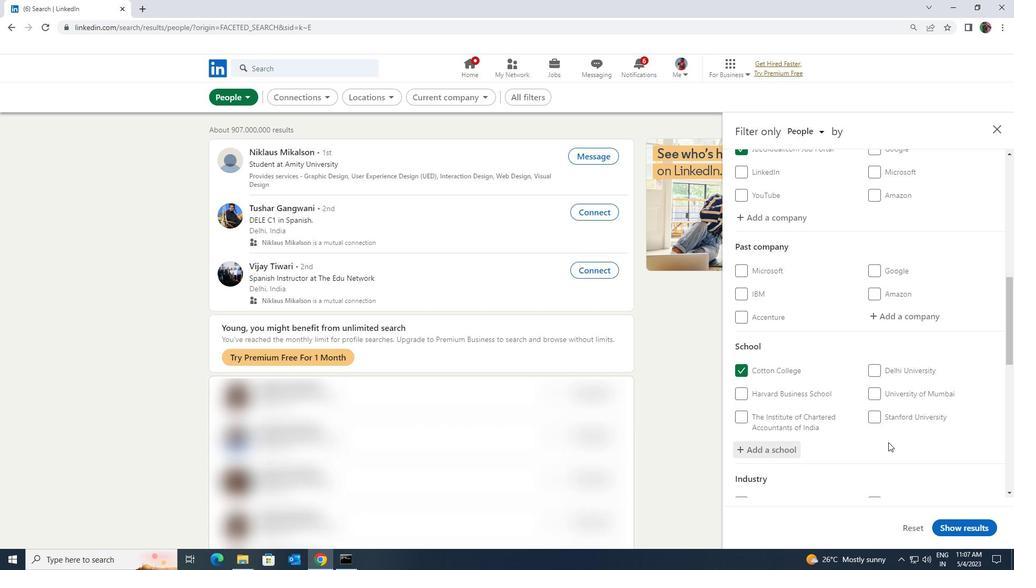 
Action: Mouse scrolled (888, 442) with delta (0, 0)
Screenshot: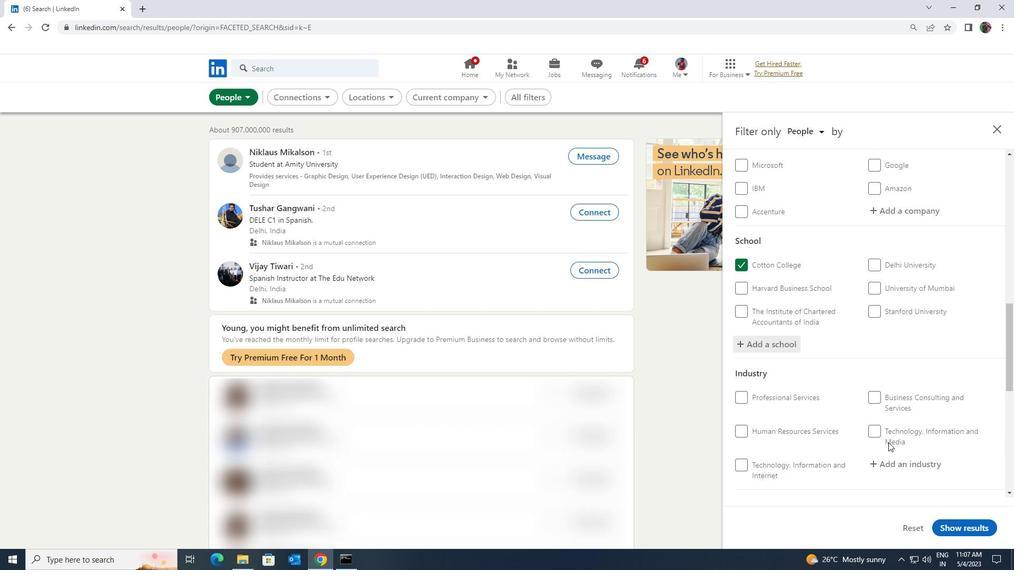
Action: Mouse moved to (892, 411)
Screenshot: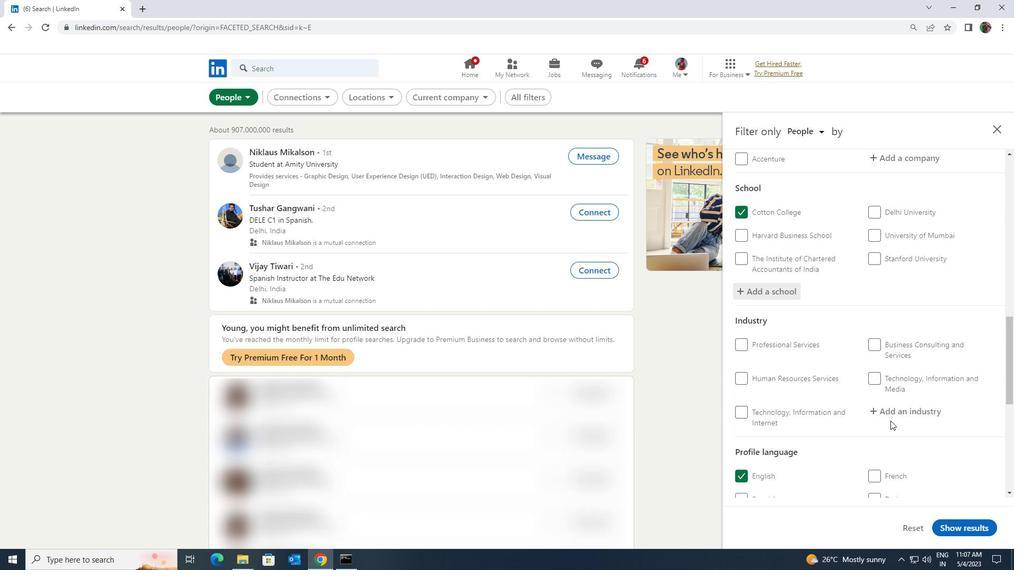 
Action: Mouse pressed left at (892, 411)
Screenshot: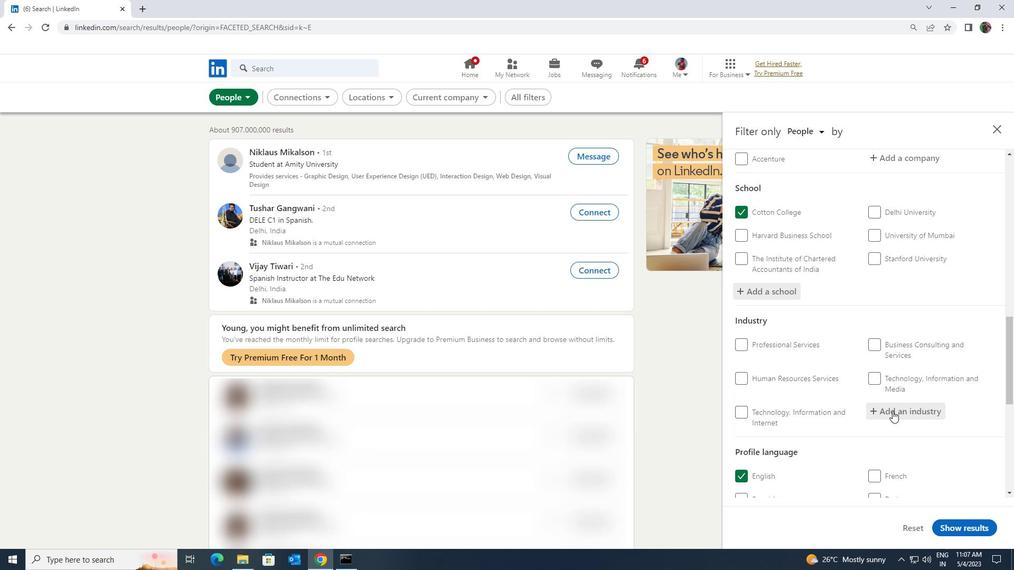 
Action: Key pressed <Key.shift><Key.shift><Key.shift><Key.shift><Key.shift><Key.shift><Key.shift><Key.shift><Key.shift><Key.shift><Key.shift><Key.shift><Key.shift><Key.shift><Key.shift><Key.shift><Key.shift><Key.shift><Key.shift><Key.shift><Key.shift><Key.shift><Key.shift><Key.shift><Key.shift><Key.shift><Key.shift>NONMET
Screenshot: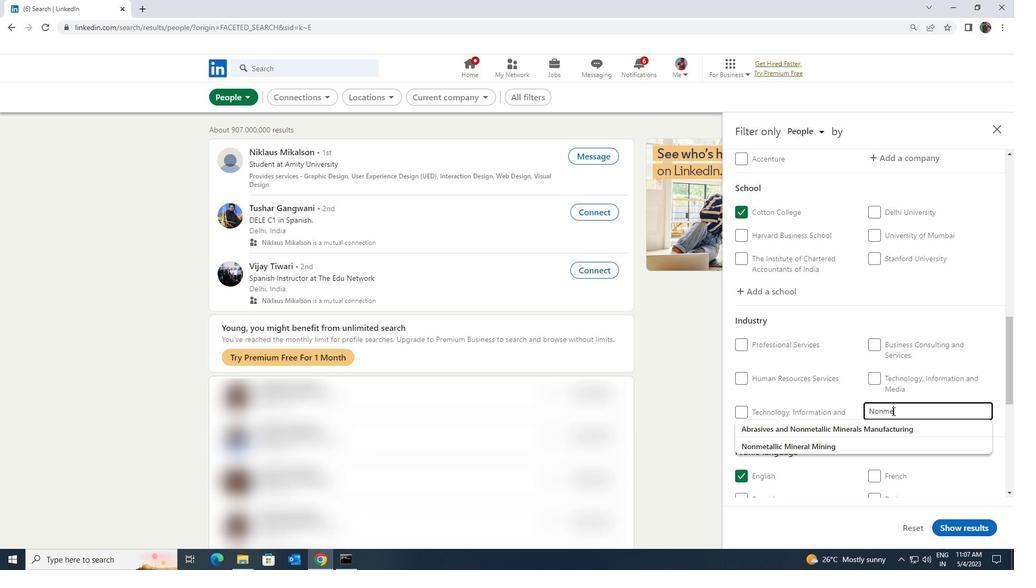 
Action: Mouse moved to (875, 437)
Screenshot: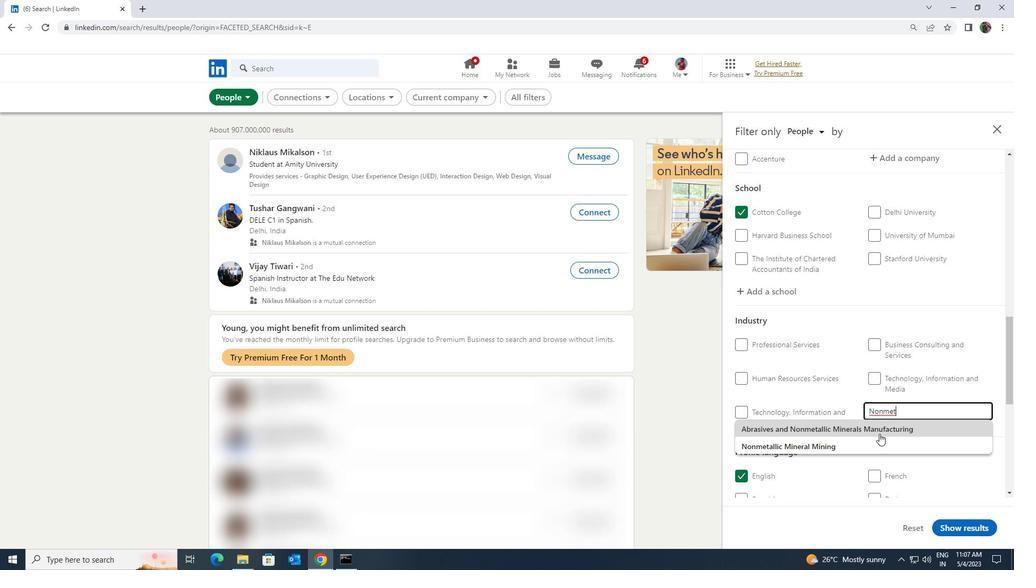 
Action: Mouse pressed left at (875, 437)
Screenshot: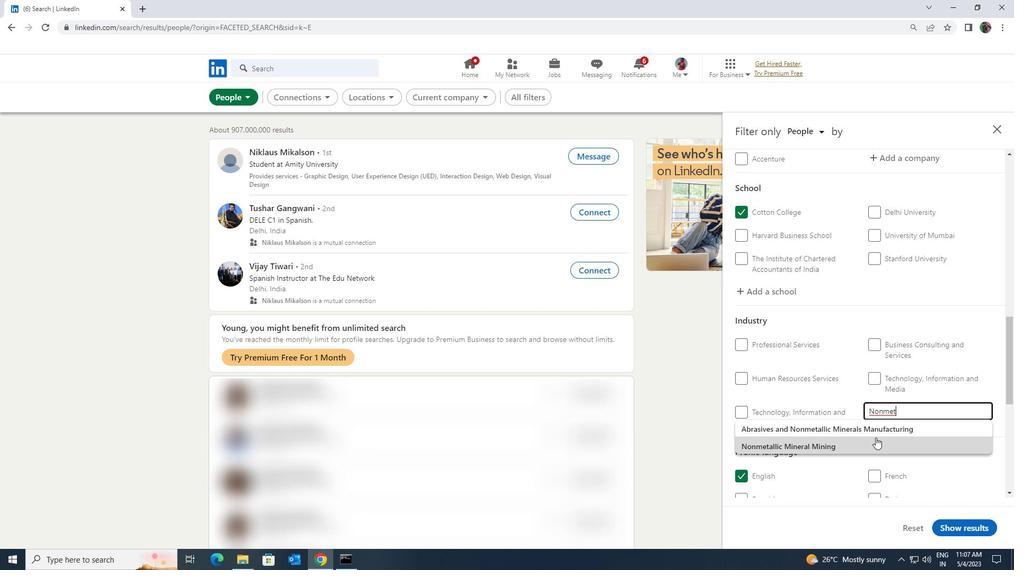 
Action: Mouse scrolled (875, 437) with delta (0, 0)
Screenshot: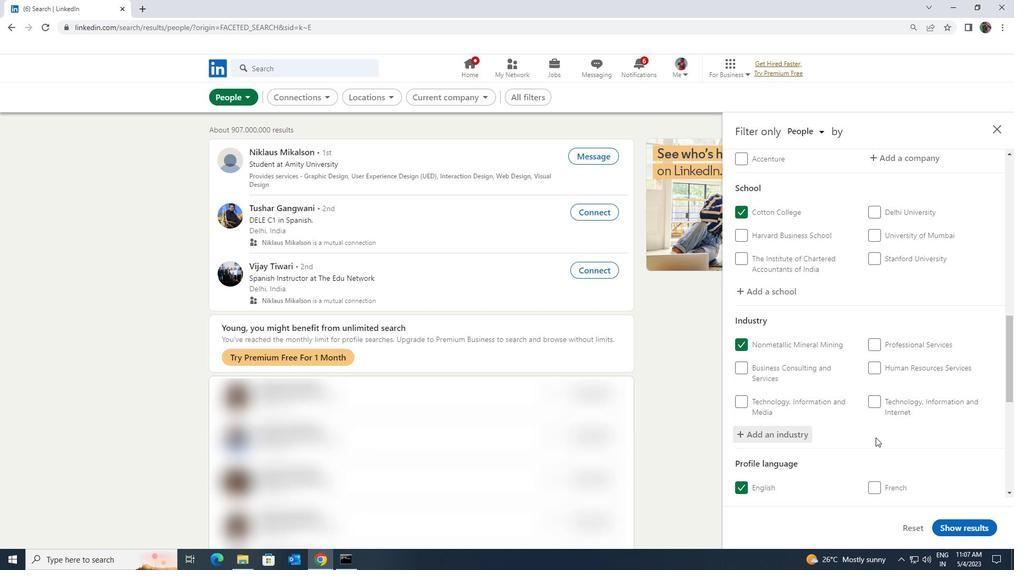 
Action: Mouse scrolled (875, 437) with delta (0, 0)
Screenshot: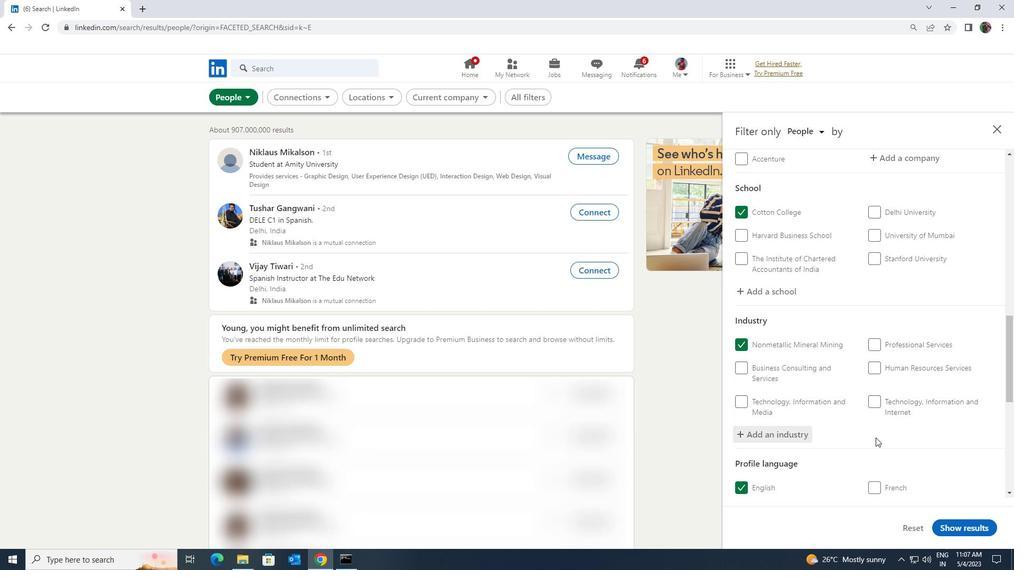 
Action: Mouse moved to (879, 432)
Screenshot: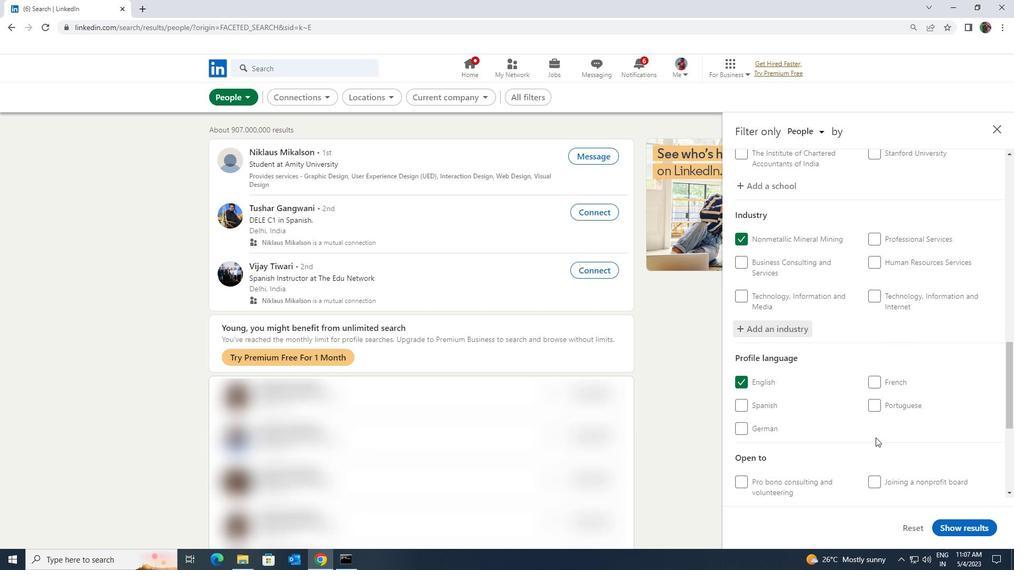 
Action: Mouse scrolled (879, 431) with delta (0, 0)
Screenshot: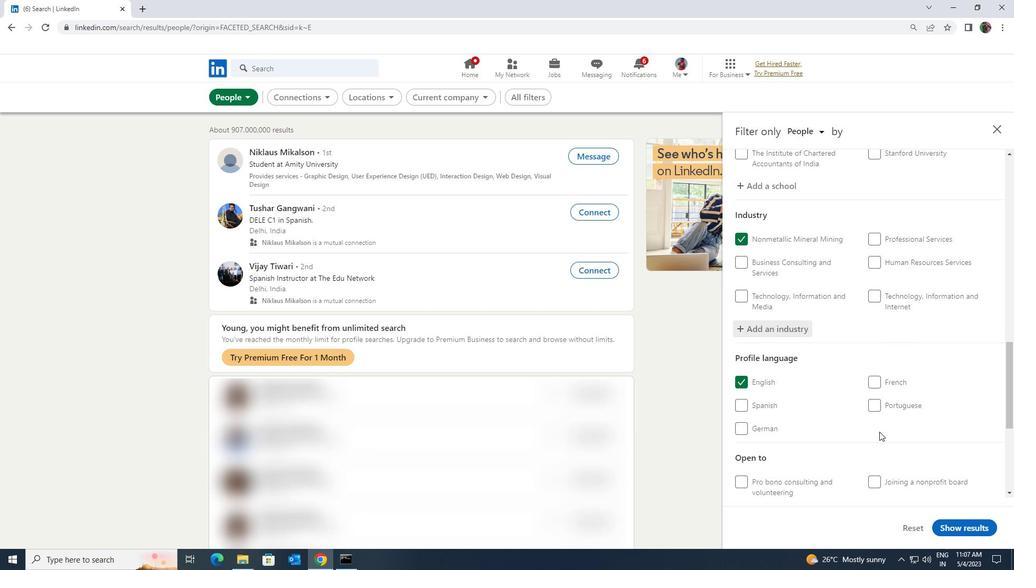 
Action: Mouse scrolled (879, 431) with delta (0, 0)
Screenshot: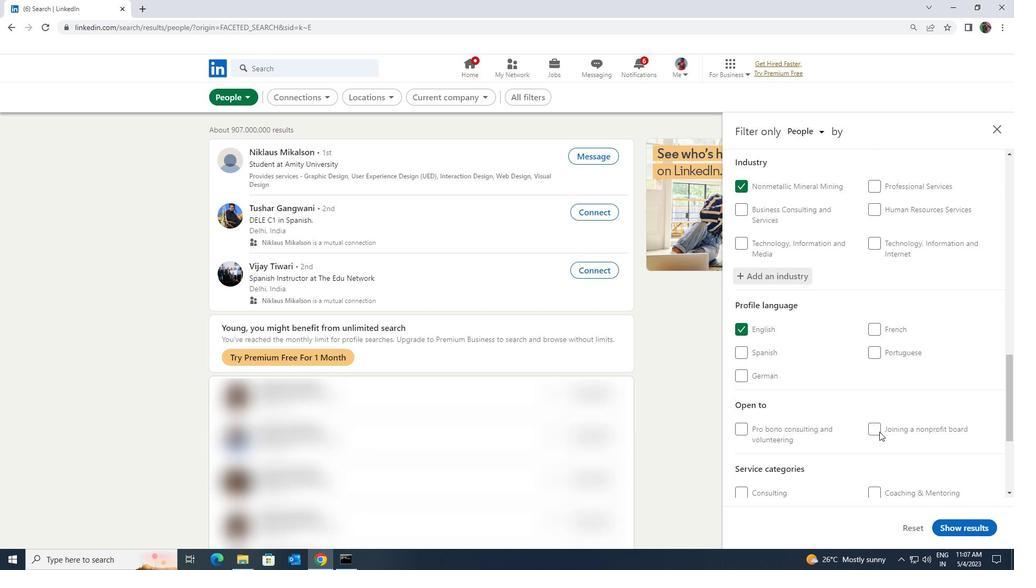 
Action: Mouse scrolled (879, 431) with delta (0, 0)
Screenshot: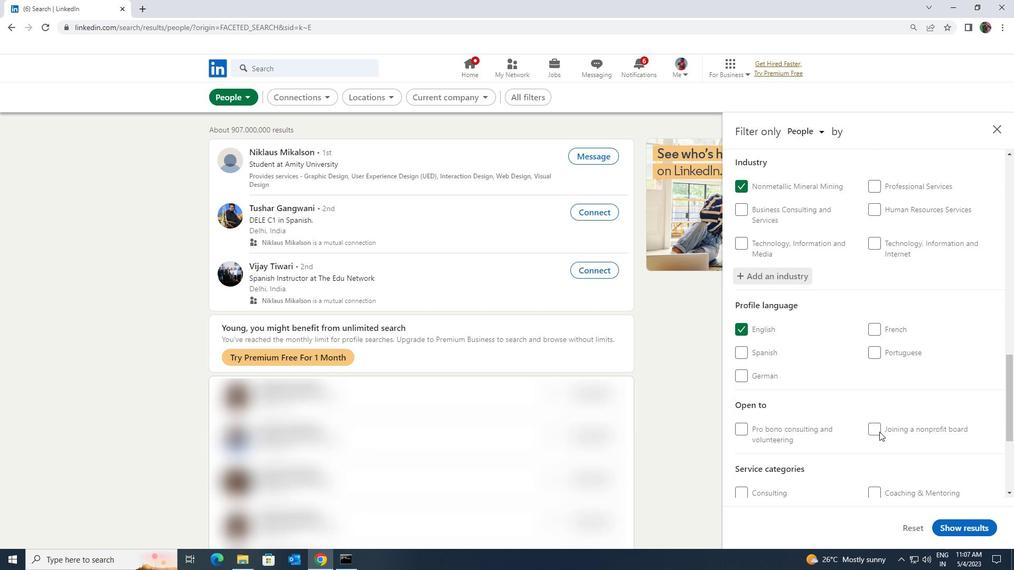 
Action: Mouse pressed left at (879, 432)
Screenshot: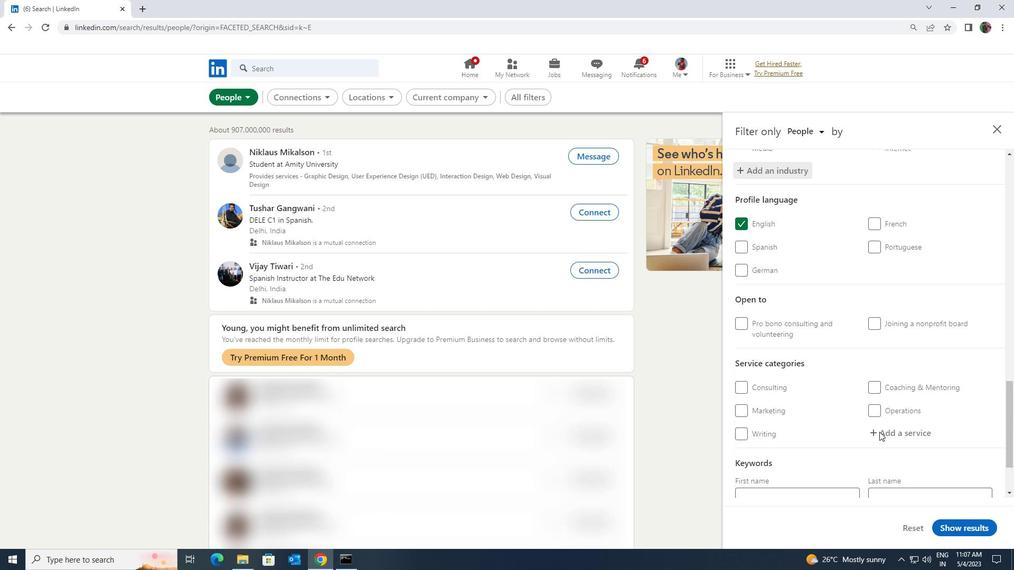 
Action: Key pressed <Key.shift><Key.shift><Key.shift>INFORMATION<Key.space>
Screenshot: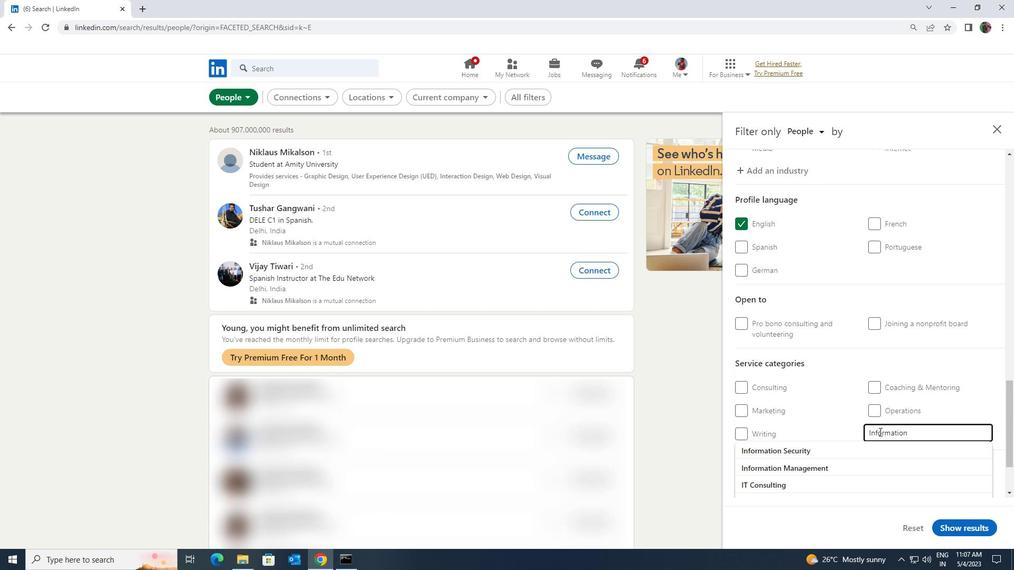 
Action: Mouse moved to (868, 463)
Screenshot: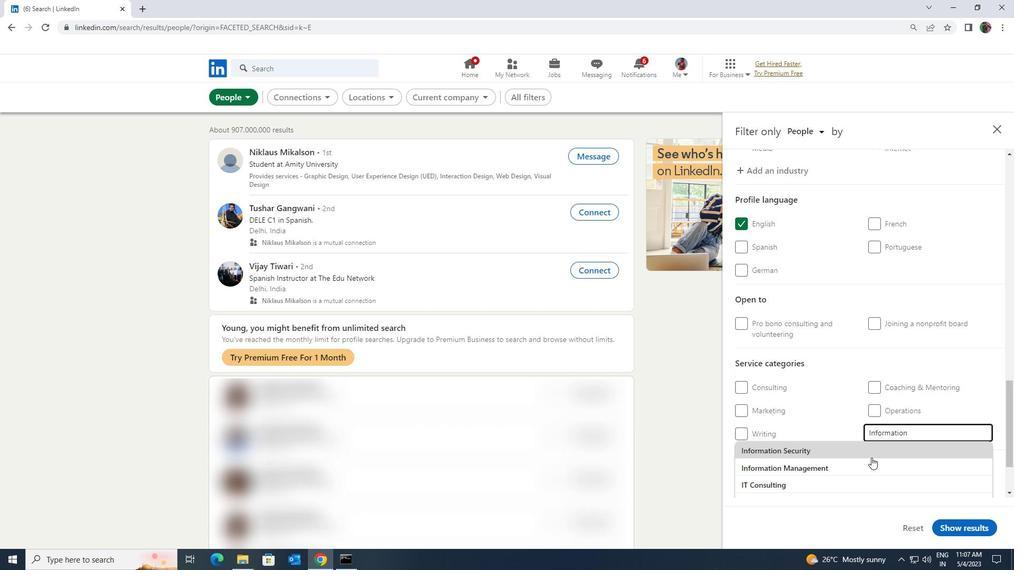 
Action: Mouse pressed left at (868, 463)
Screenshot: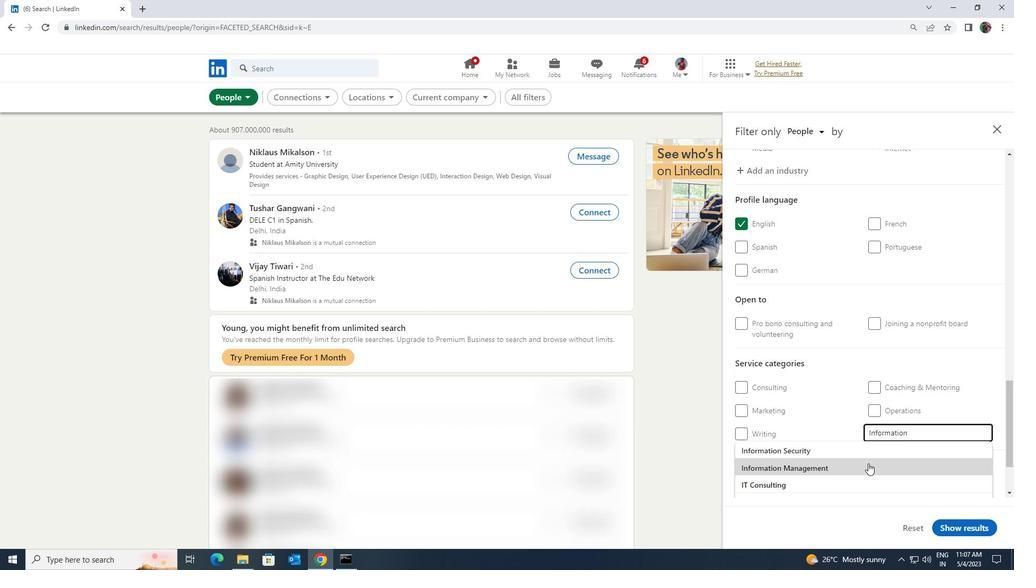
Action: Mouse scrolled (868, 463) with delta (0, 0)
Screenshot: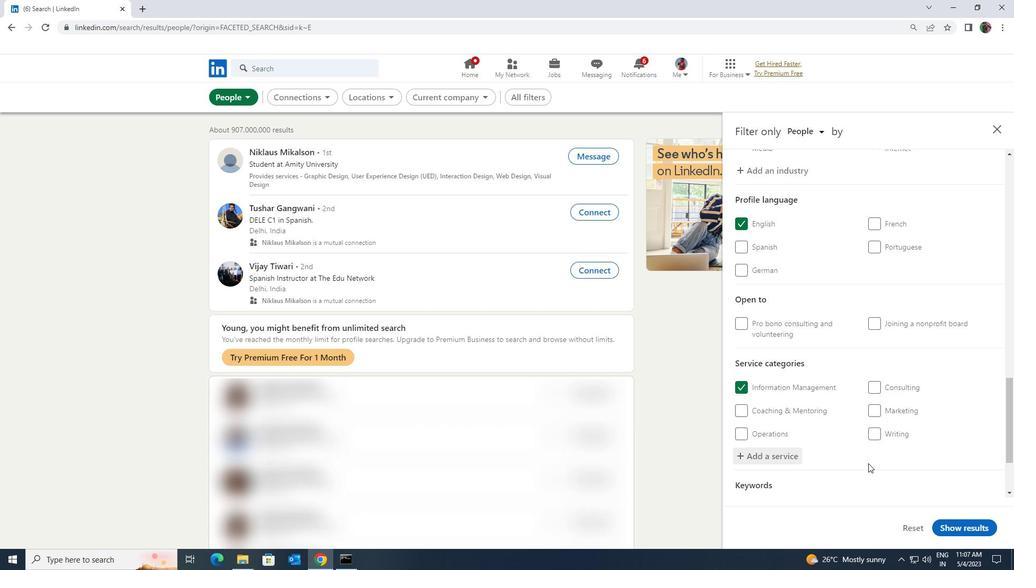 
Action: Mouse scrolled (868, 463) with delta (0, 0)
Screenshot: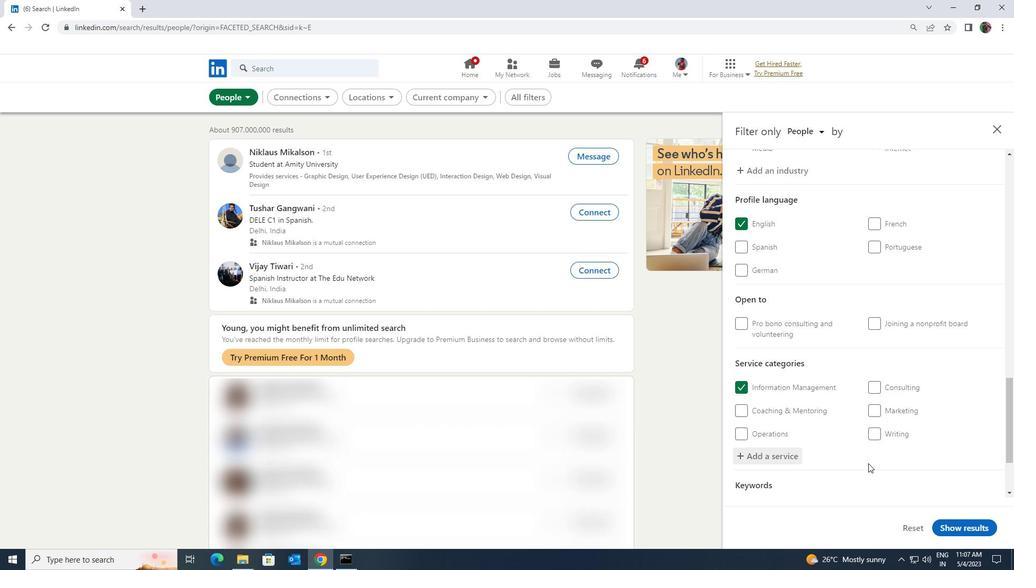 
Action: Mouse moved to (845, 446)
Screenshot: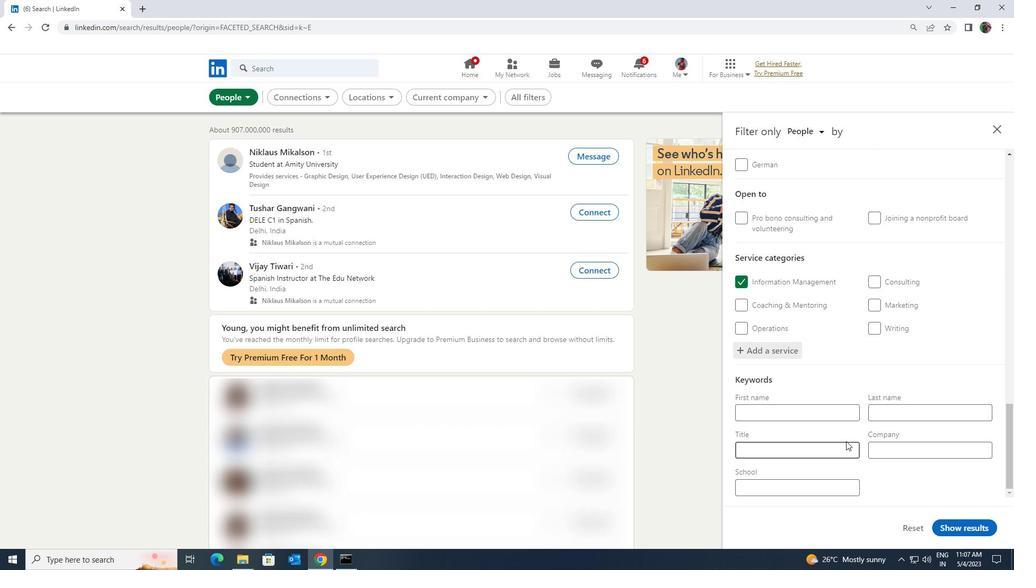 
Action: Mouse pressed left at (845, 446)
Screenshot: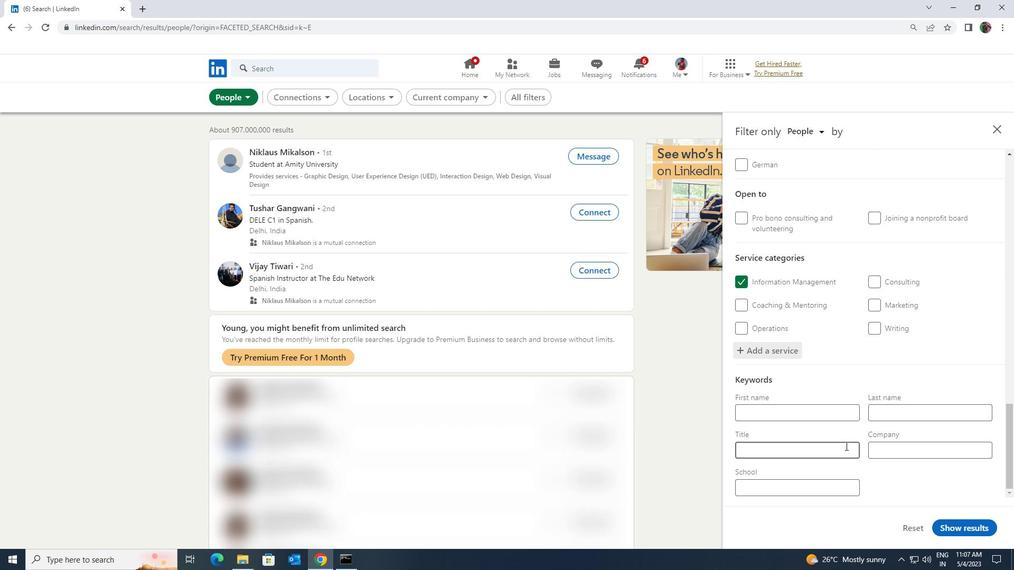 
Action: Key pressed <Key.shift>SCHOOL<Key.space><Key.shift>BUS<Key.space><Key.shift>DRIVER
Screenshot: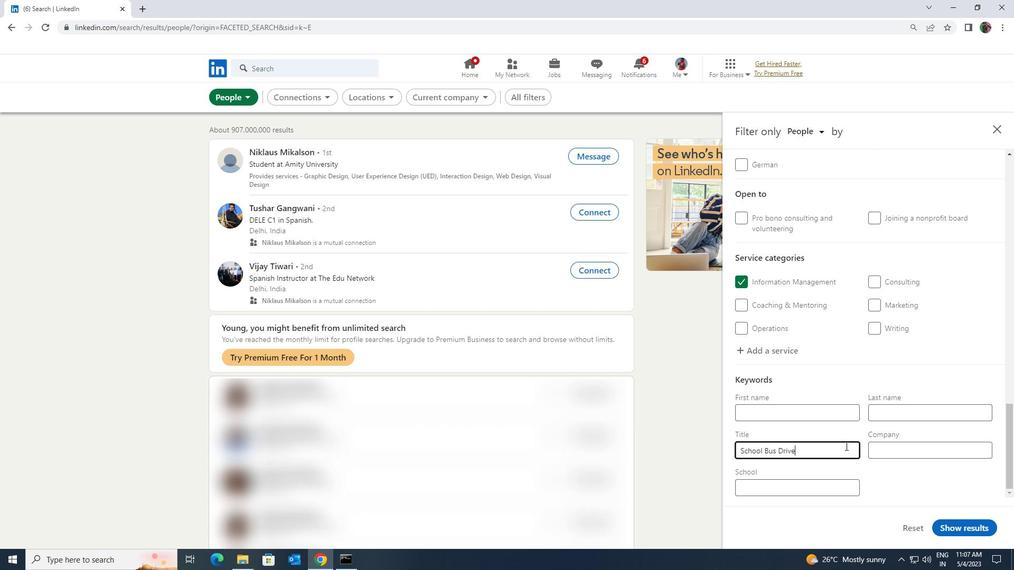 
Action: Mouse moved to (937, 521)
Screenshot: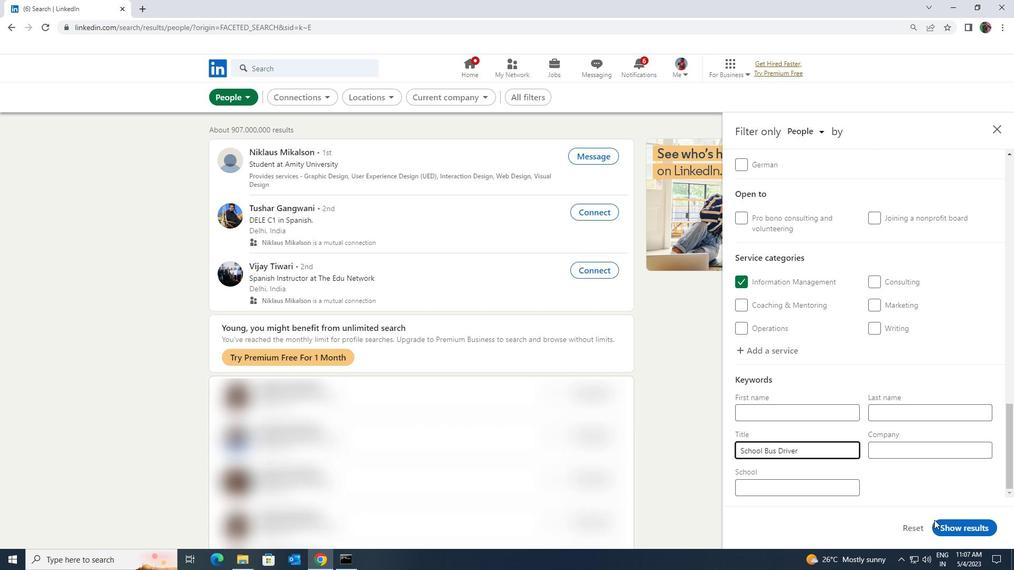 
Action: Mouse pressed left at (937, 521)
Screenshot: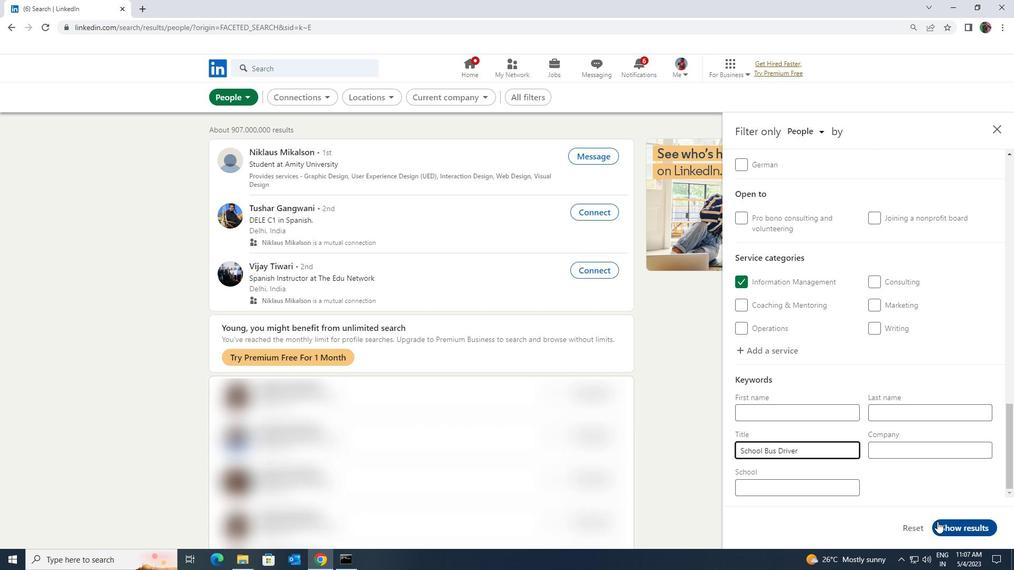 
